 Task: Client Engagement Workshop Series: Conduct a series of workshops focused on enhancing client engagement skills, building rapport, and delivering exceptional customer experiences. Location: Client Engagement Workshop Room. Time: Weekly - 10:30 - 13:30.
Action: Mouse moved to (75, 88)
Screenshot: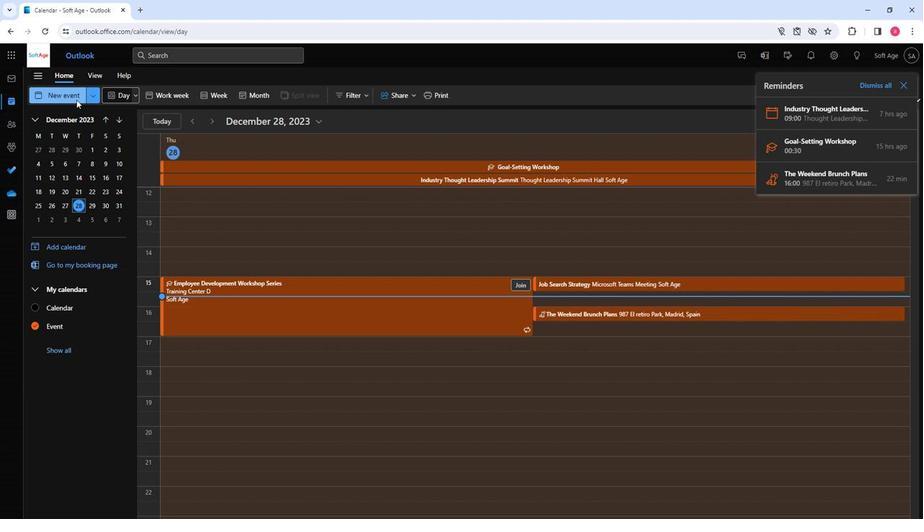 
Action: Mouse pressed left at (75, 88)
Screenshot: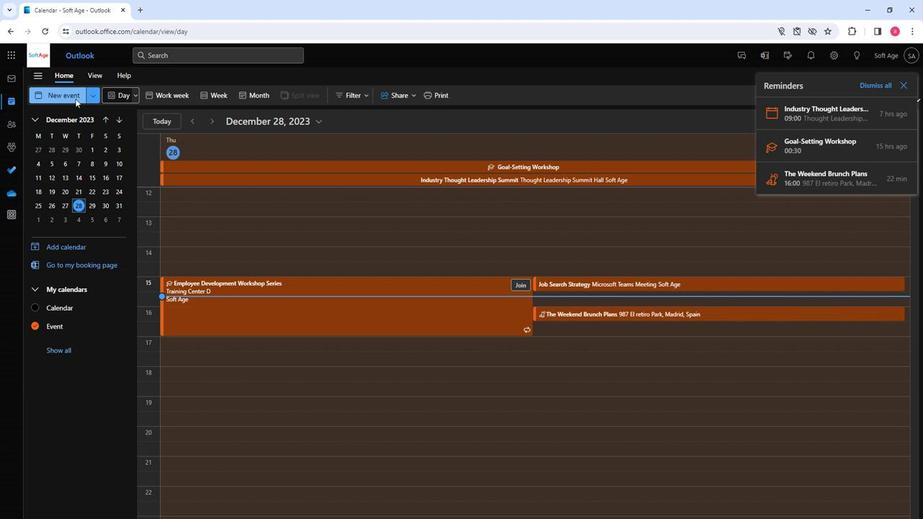 
Action: Mouse moved to (231, 157)
Screenshot: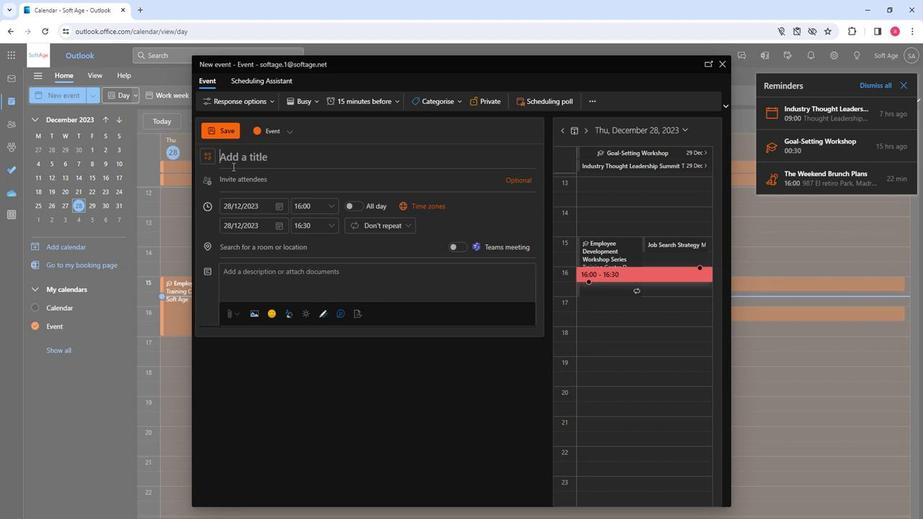 
Action: Mouse pressed left at (231, 157)
Screenshot: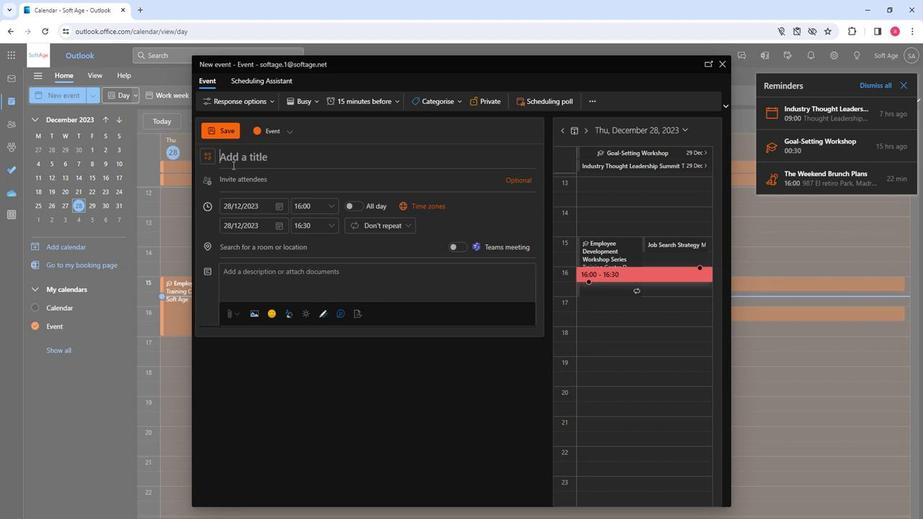 
Action: Key pressed <Key.shift><Key.shift><Key.shift><Key.shift>Client<Key.space><Key.shift><Key.shift><Key.shift><Key.shift><Key.shift><Key.shift><Key.shift>Engagement<Key.space><Key.shift>Workshop<Key.space><Key.shift>Series
Screenshot: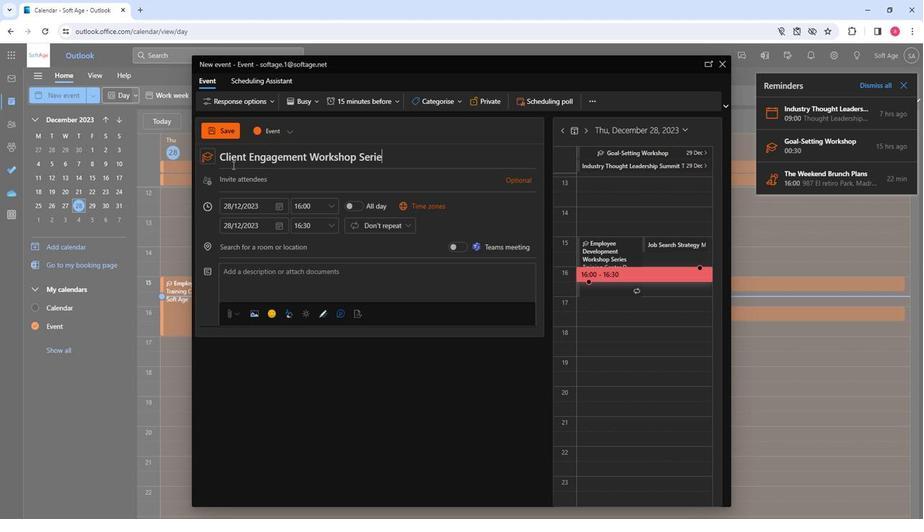 
Action: Mouse moved to (235, 168)
Screenshot: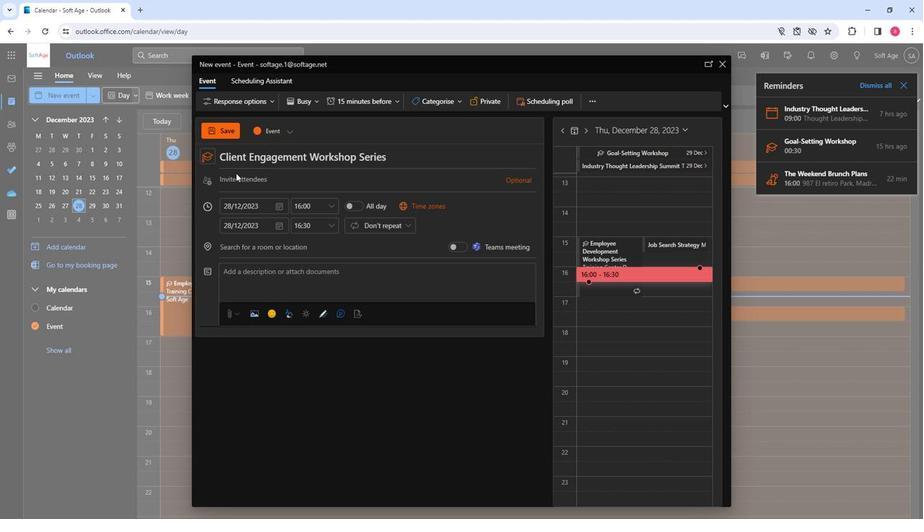 
Action: Mouse pressed left at (235, 168)
Screenshot: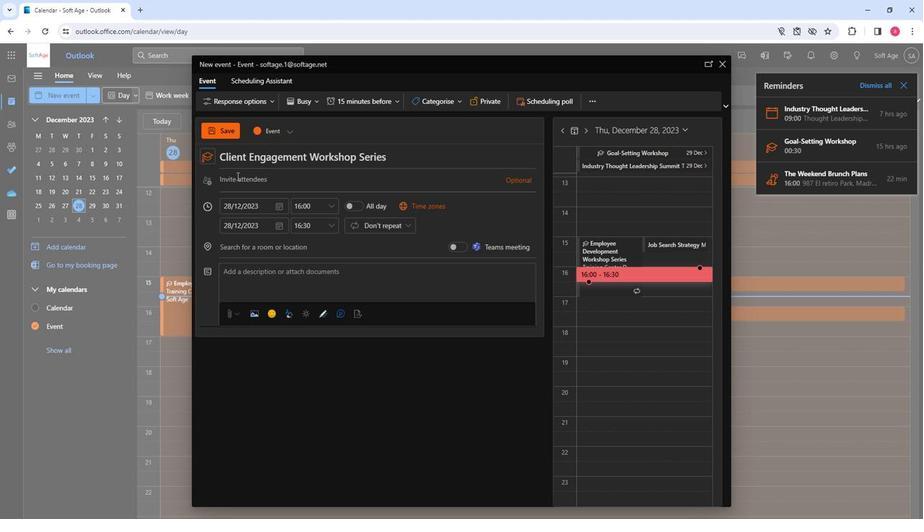 
Action: Key pressed softage
Screenshot: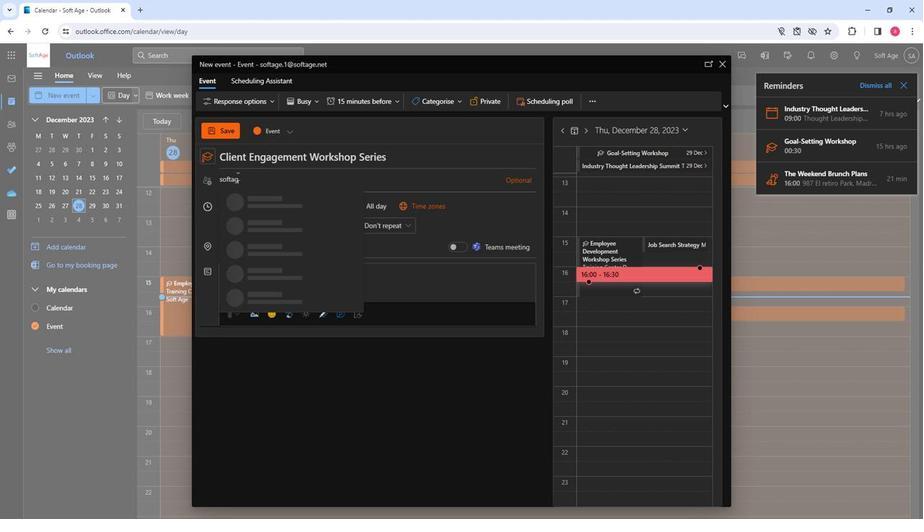 
Action: Mouse moved to (258, 230)
Screenshot: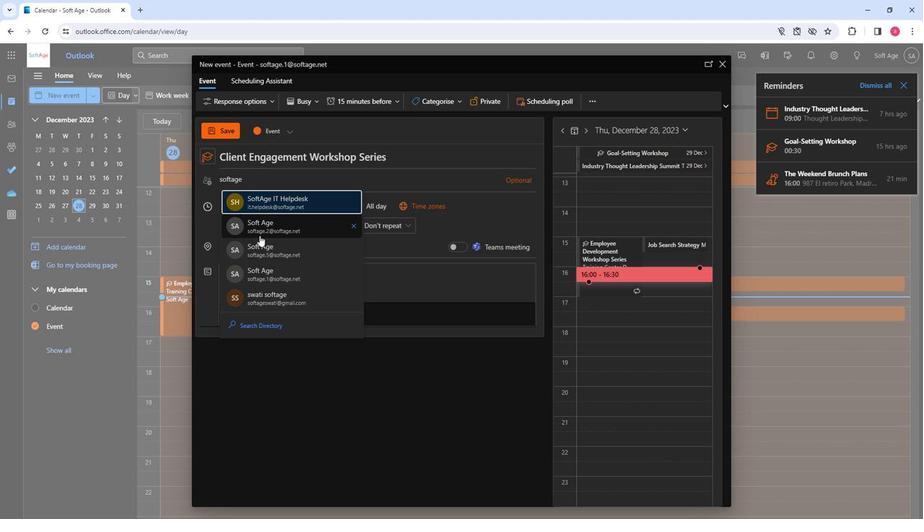 
Action: Mouse pressed left at (258, 230)
Screenshot: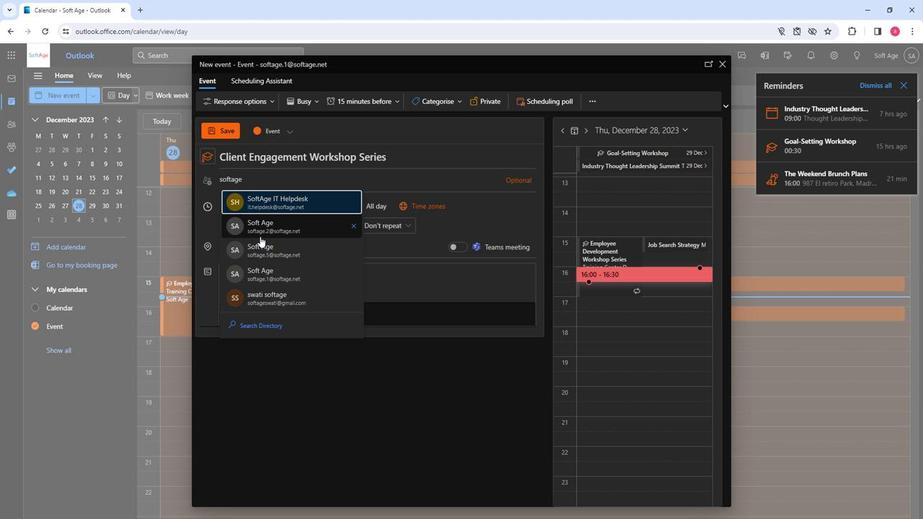 
Action: Mouse moved to (320, 312)
Screenshot: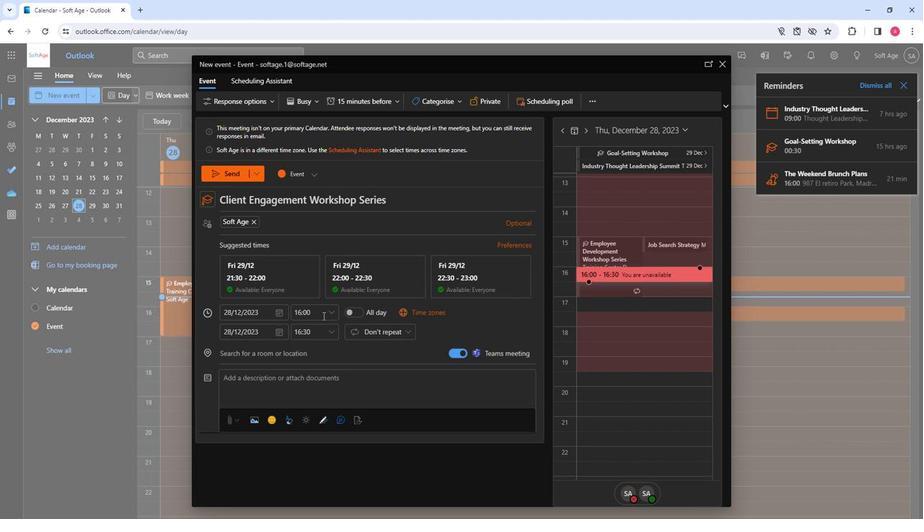 
Action: Mouse pressed left at (320, 312)
Screenshot: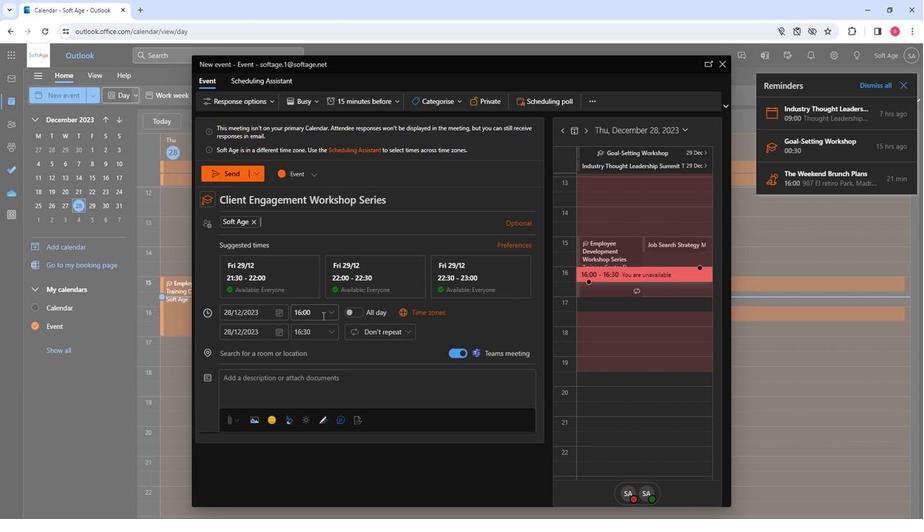 
Action: Mouse moved to (326, 310)
Screenshot: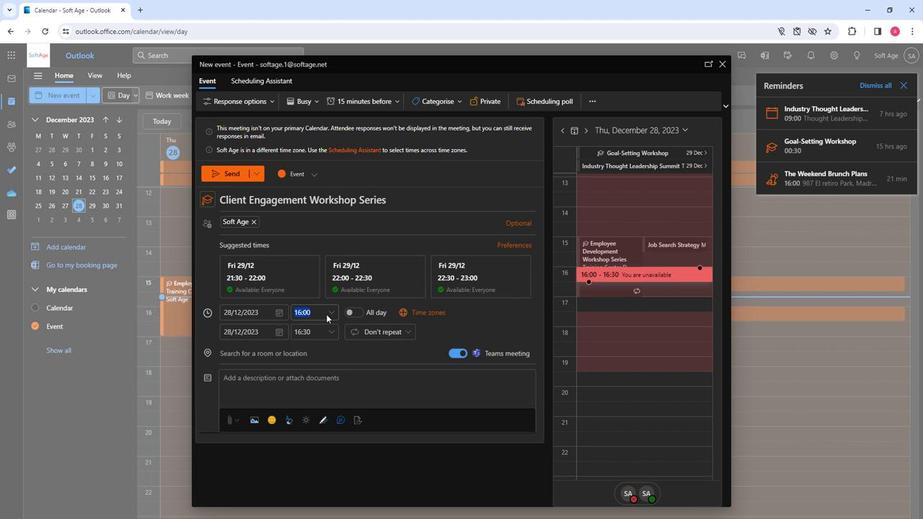 
Action: Mouse pressed left at (326, 310)
Screenshot: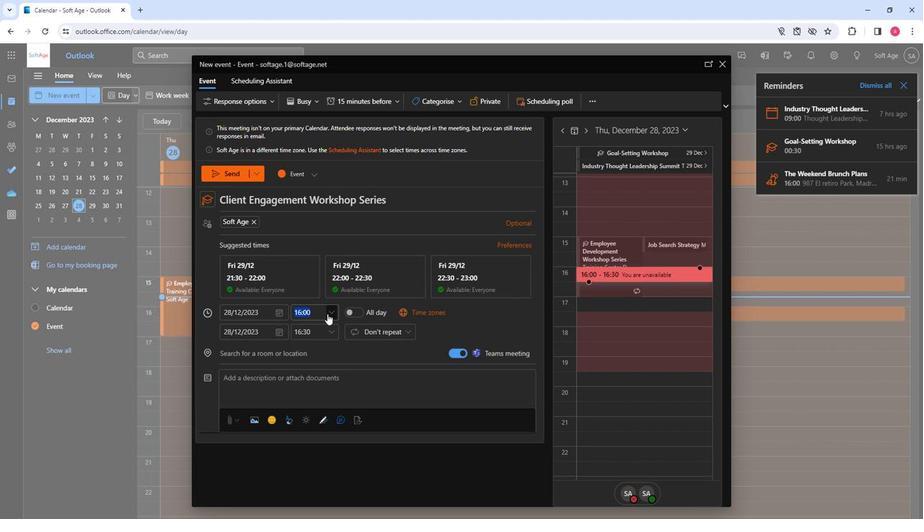 
Action: Mouse moved to (324, 349)
Screenshot: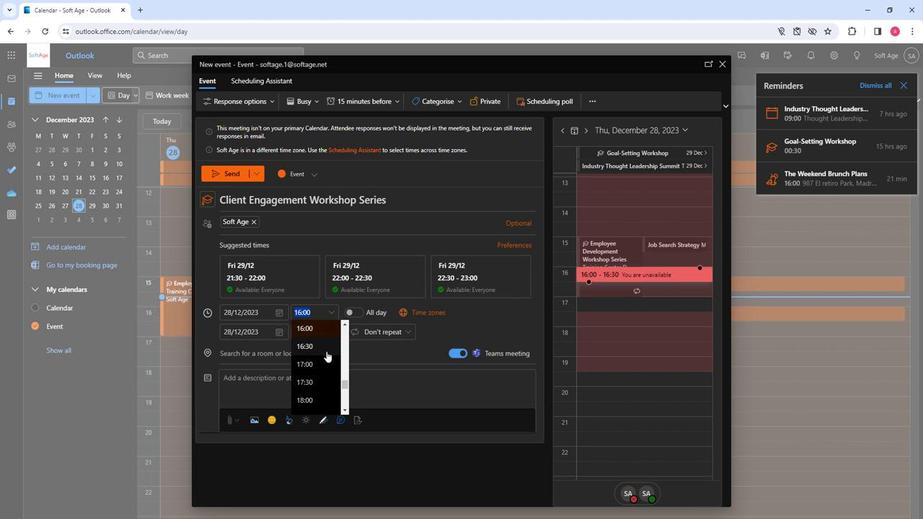 
Action: Mouse scrolled (324, 350) with delta (0, 0)
Screenshot: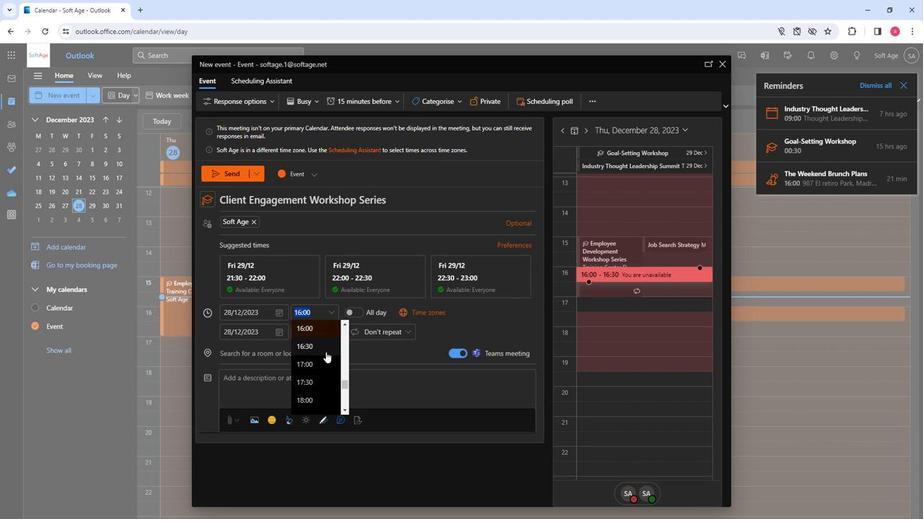 
Action: Mouse scrolled (324, 350) with delta (0, 0)
Screenshot: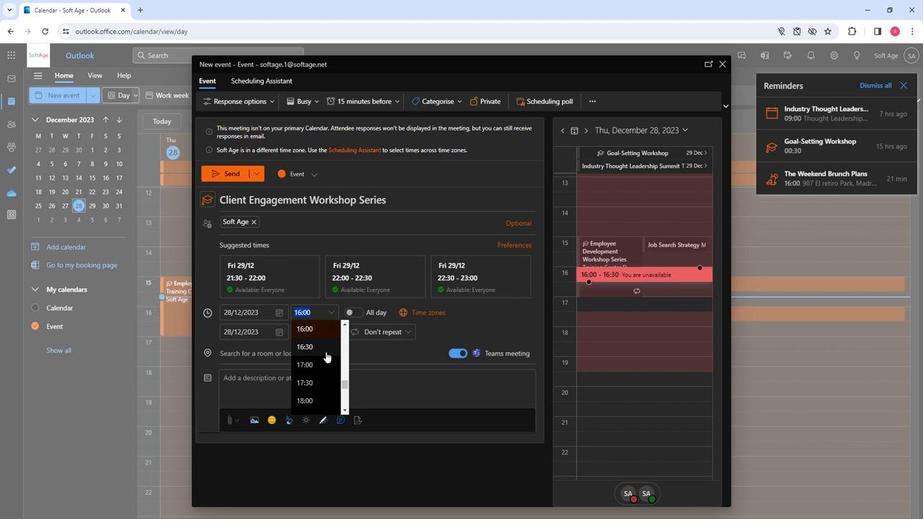 
Action: Mouse scrolled (324, 350) with delta (0, 0)
Screenshot: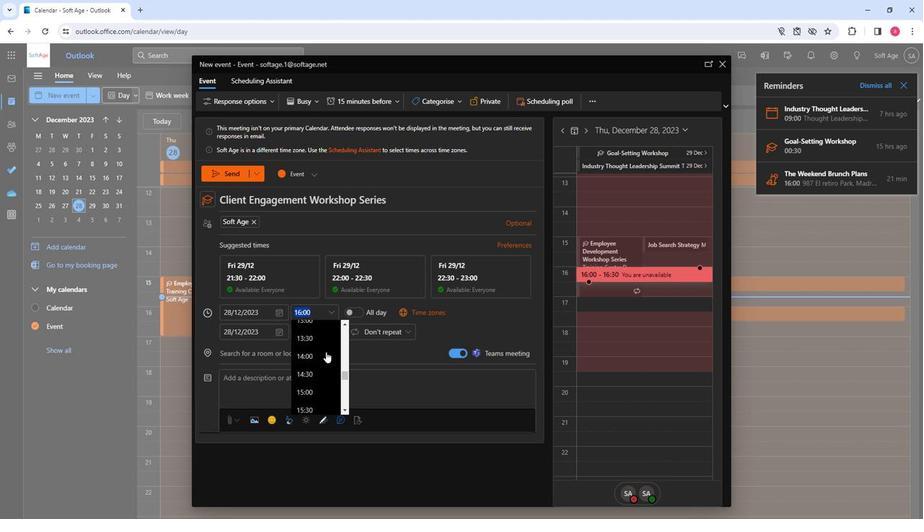 
Action: Mouse scrolled (324, 350) with delta (0, 0)
Screenshot: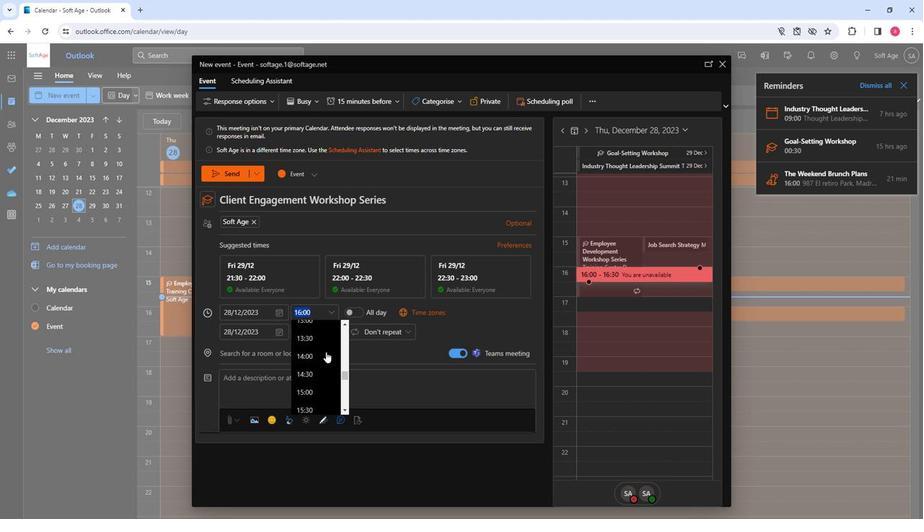 
Action: Mouse scrolled (324, 350) with delta (0, 0)
Screenshot: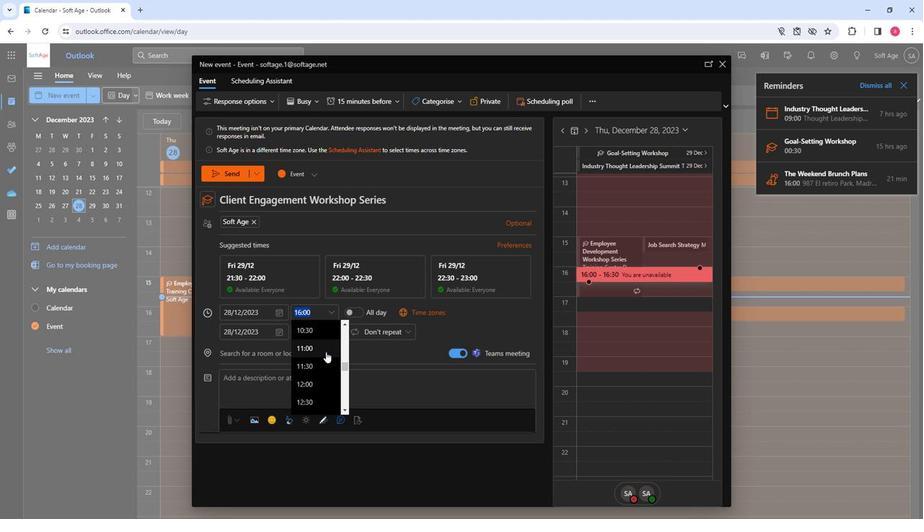 
Action: Mouse moved to (317, 373)
Screenshot: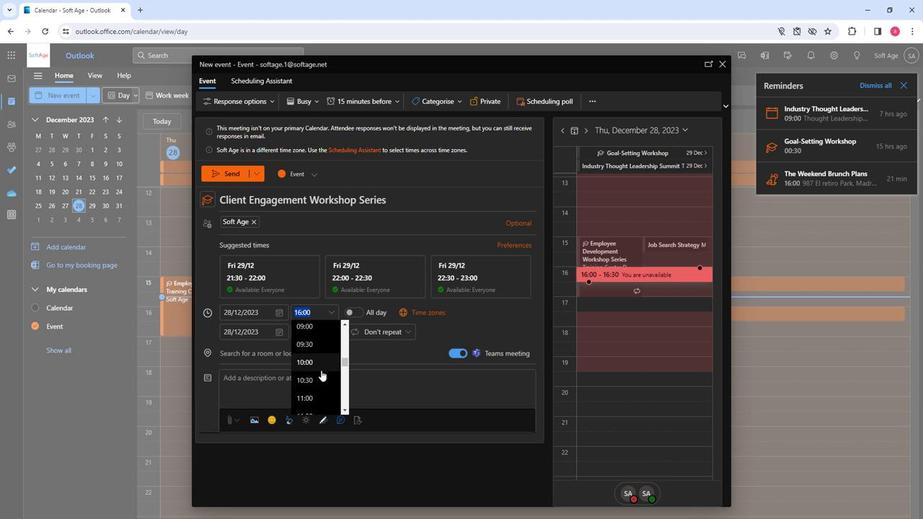 
Action: Mouse pressed left at (317, 373)
Screenshot: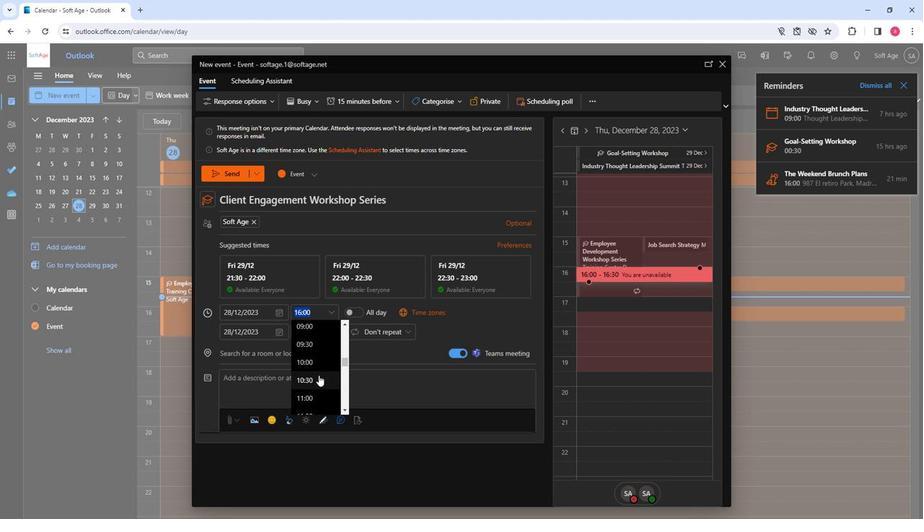
Action: Mouse moved to (320, 333)
Screenshot: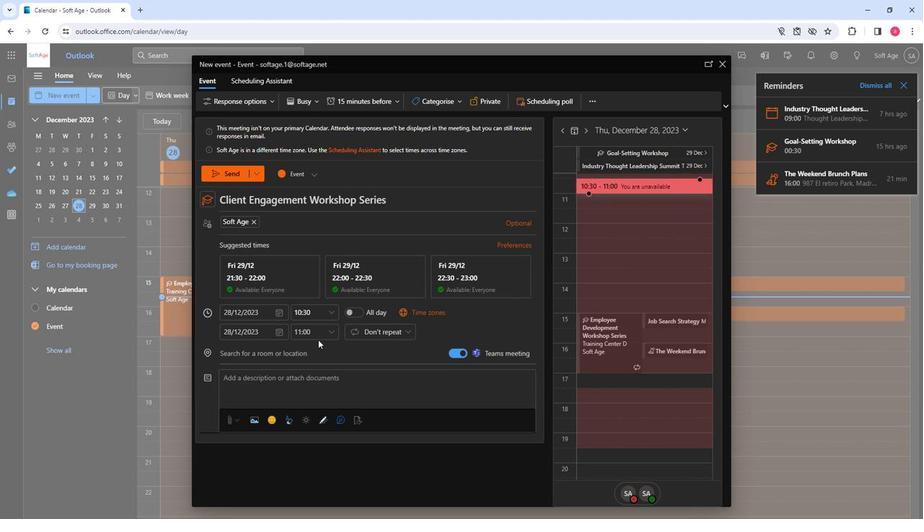 
Action: Mouse pressed left at (320, 333)
Screenshot: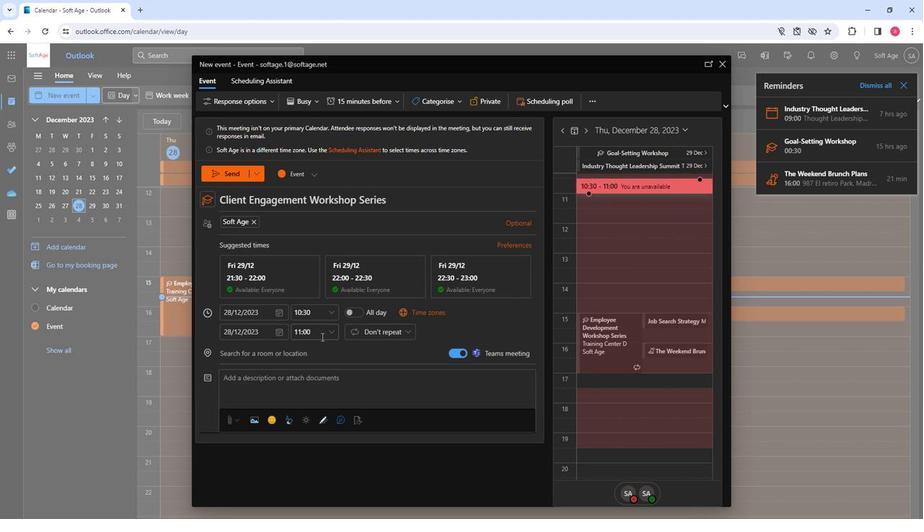 
Action: Mouse moved to (329, 328)
Screenshot: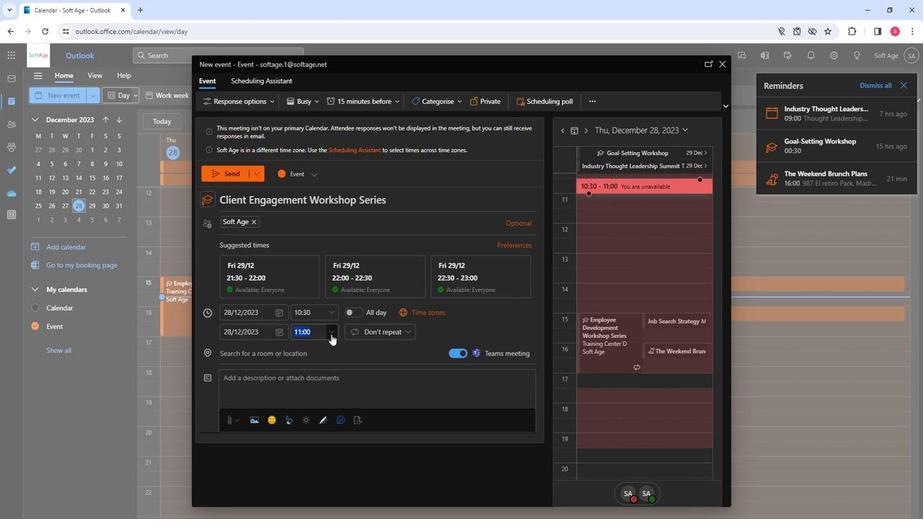 
Action: Mouse pressed left at (329, 328)
Screenshot: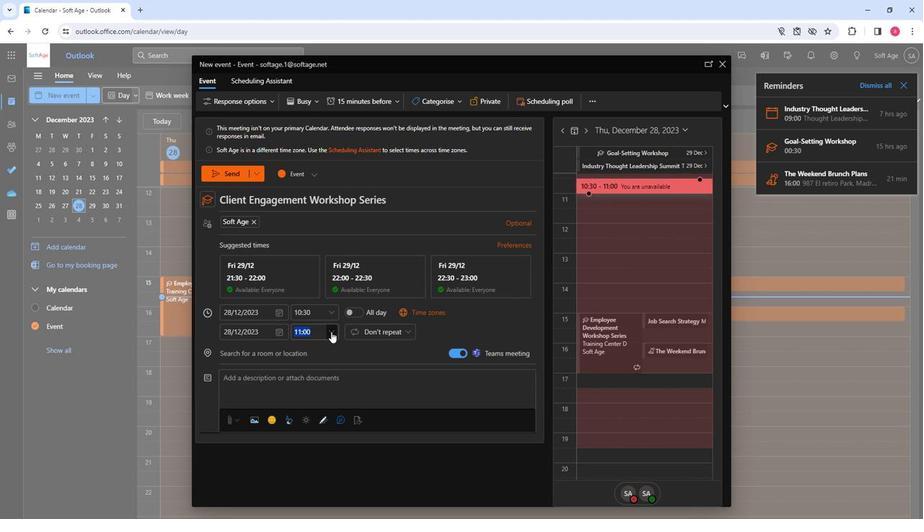 
Action: Mouse moved to (326, 372)
Screenshot: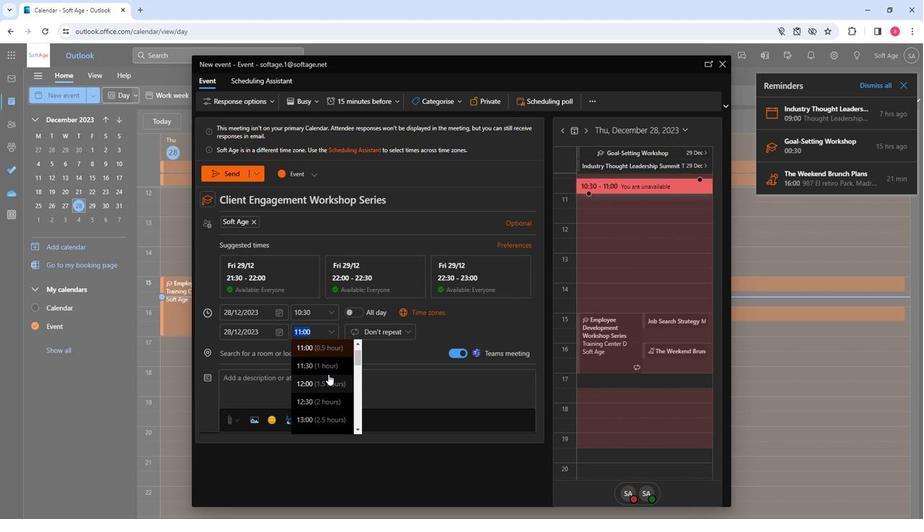 
Action: Mouse scrolled (326, 372) with delta (0, 0)
Screenshot: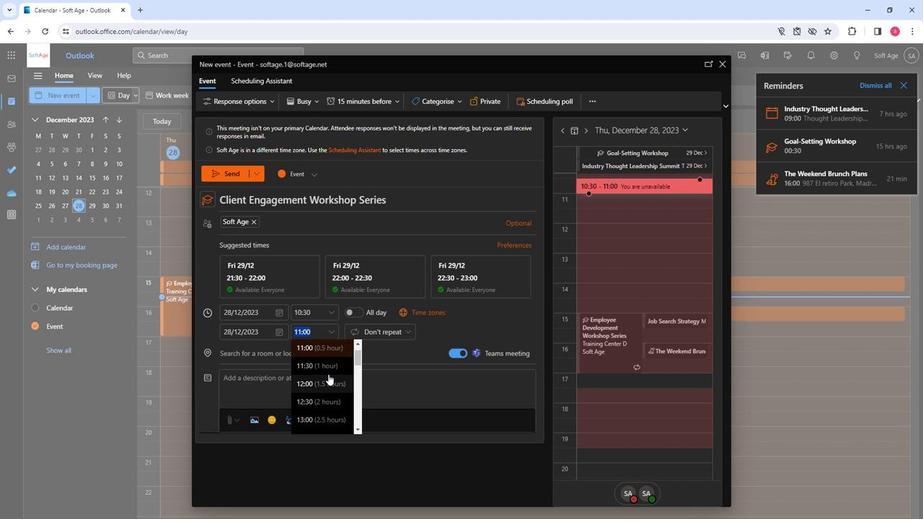
Action: Mouse moved to (326, 385)
Screenshot: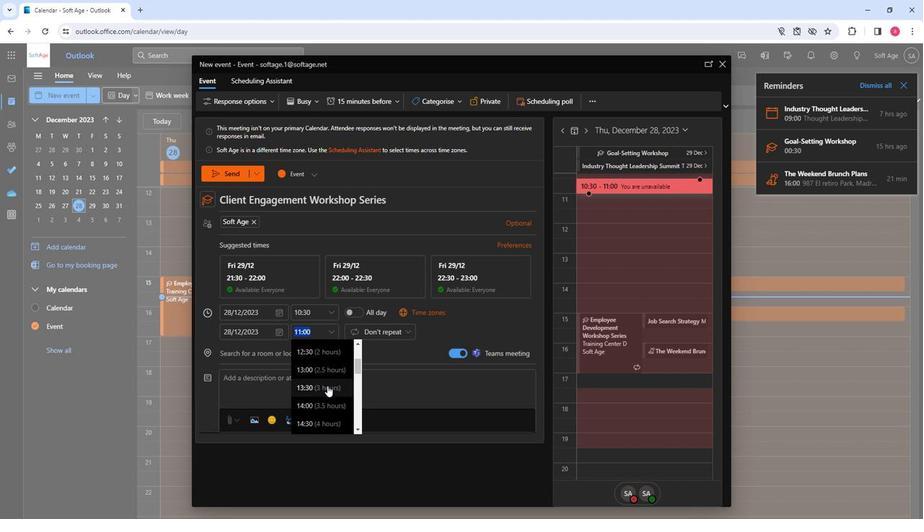 
Action: Mouse pressed left at (326, 385)
Screenshot: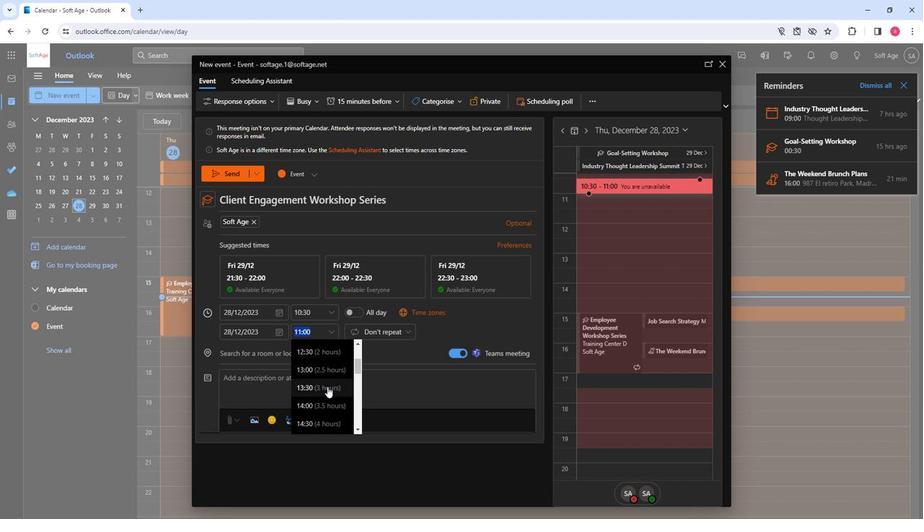 
Action: Mouse moved to (370, 333)
Screenshot: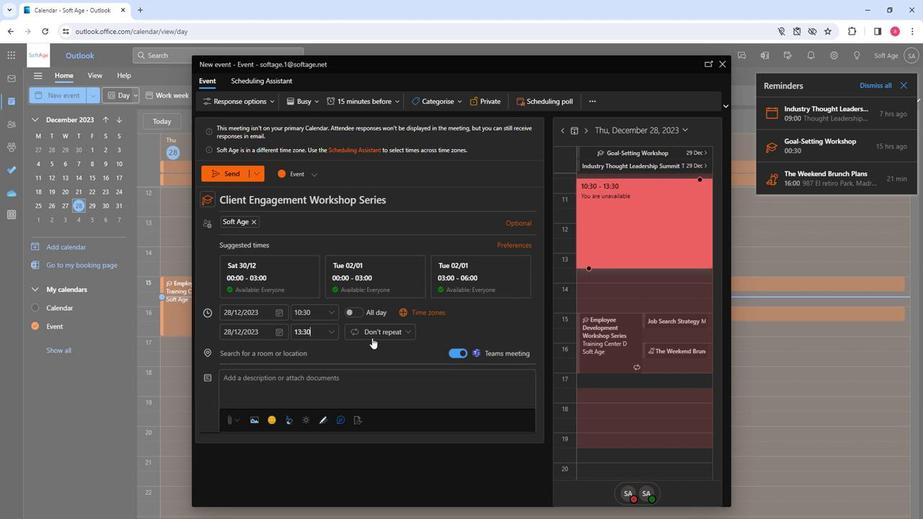 
Action: Mouse pressed left at (370, 333)
Screenshot: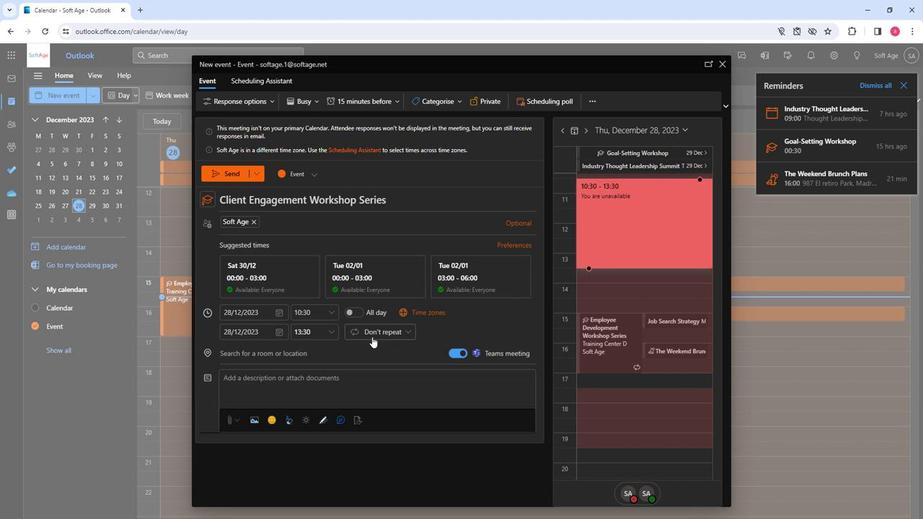 
Action: Mouse moved to (371, 328)
Screenshot: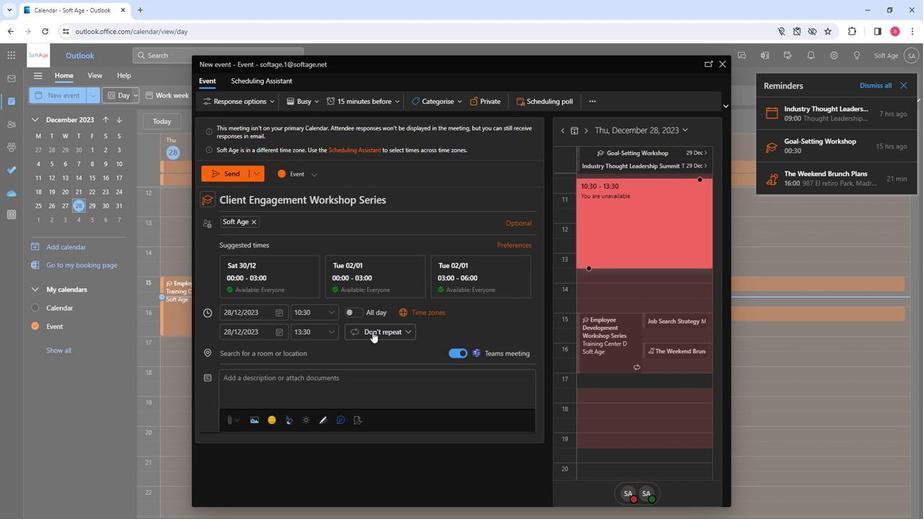 
Action: Mouse pressed left at (371, 328)
Screenshot: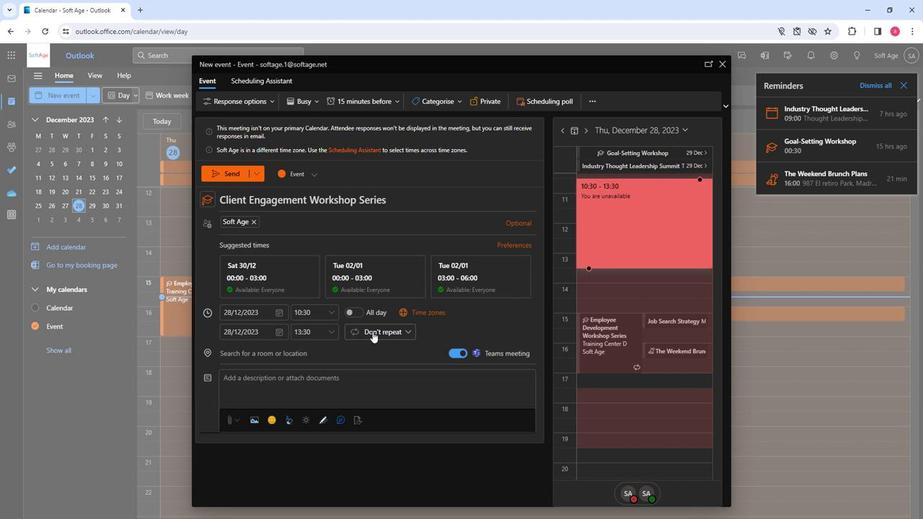 
Action: Mouse moved to (376, 380)
Screenshot: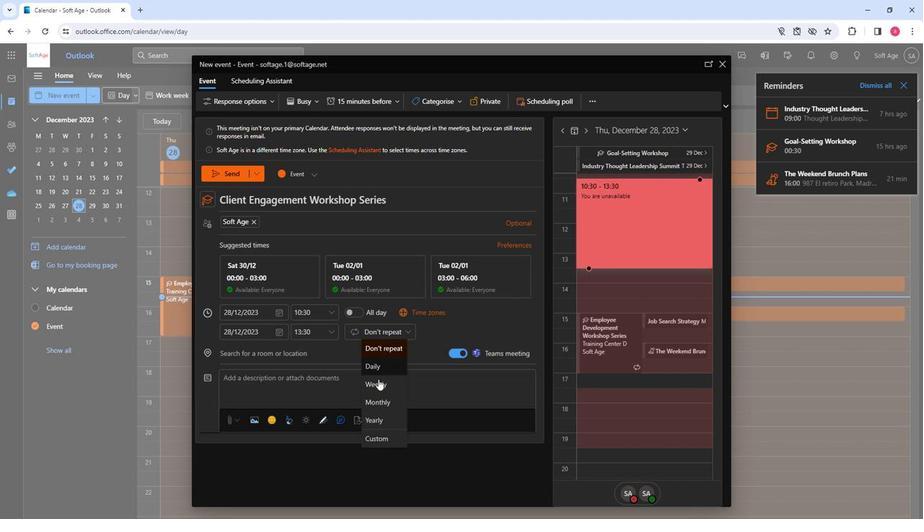 
Action: Mouse pressed left at (376, 380)
Screenshot: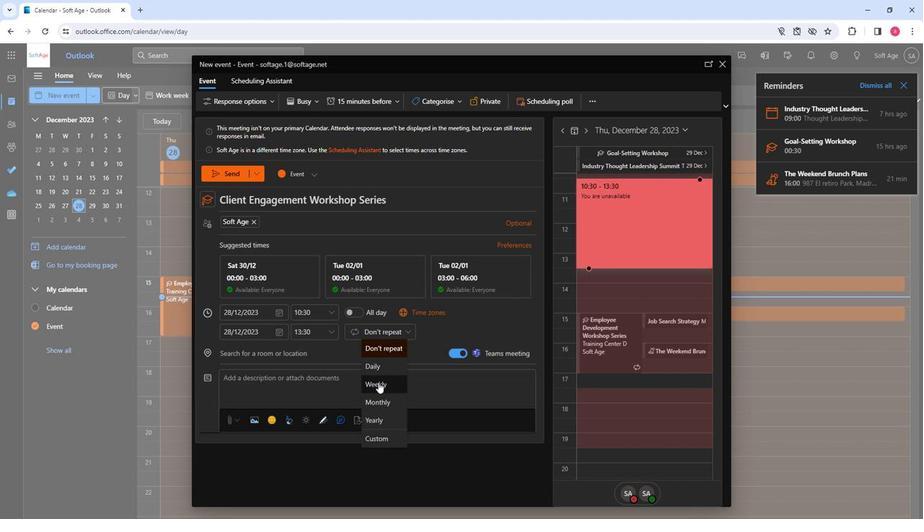 
Action: Mouse moved to (478, 356)
Screenshot: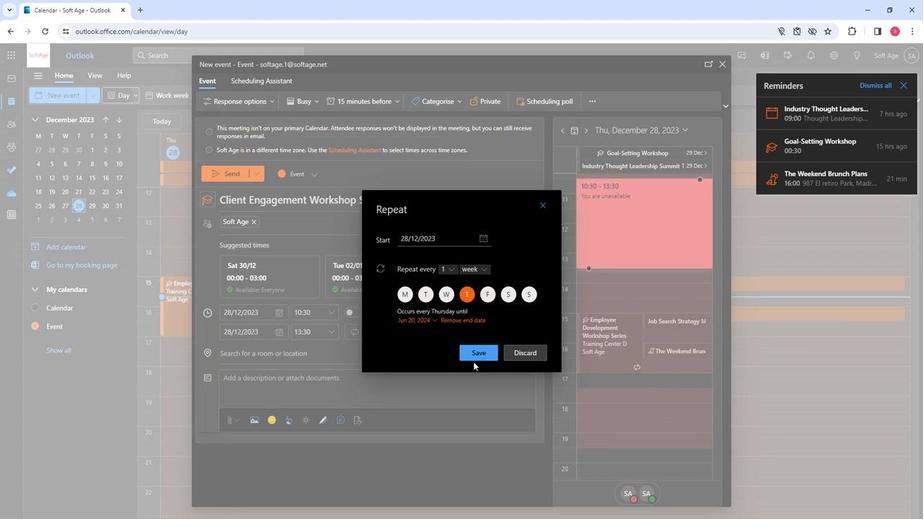 
Action: Mouse pressed left at (478, 356)
Screenshot: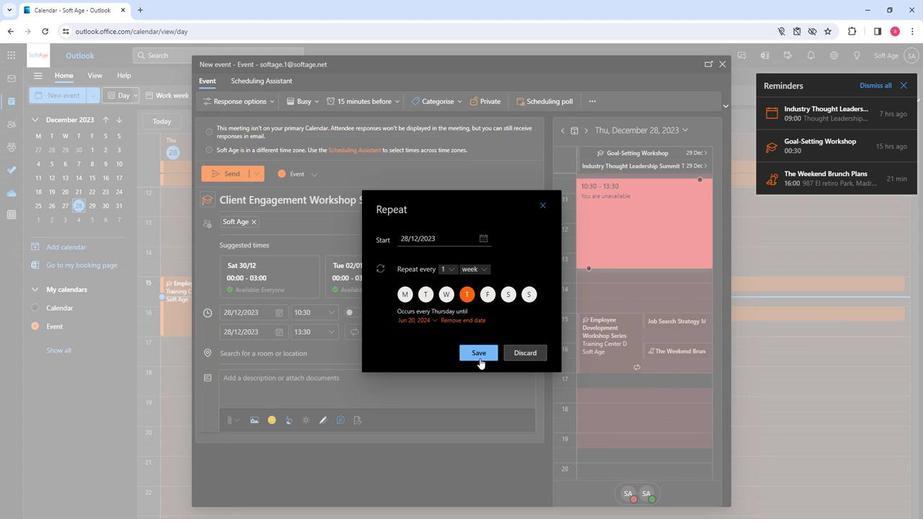 
Action: Mouse moved to (247, 354)
Screenshot: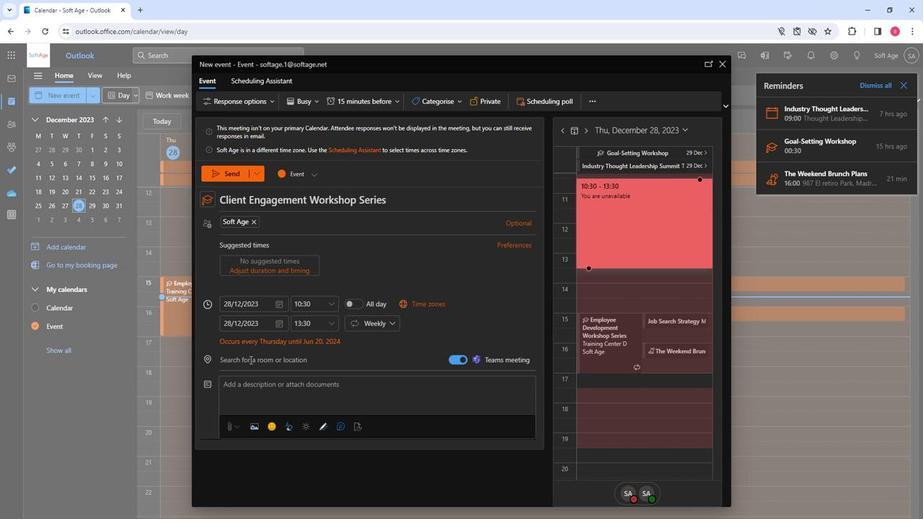 
Action: Mouse pressed left at (247, 354)
Screenshot: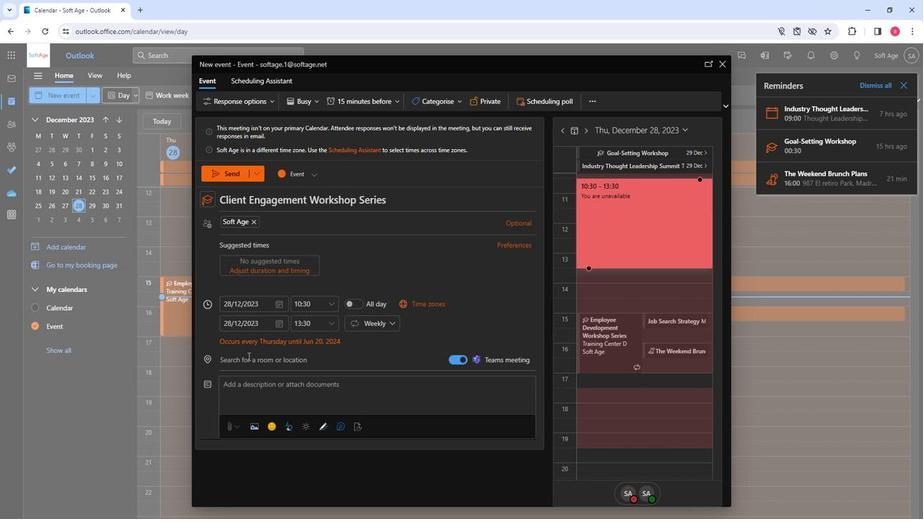 
Action: Key pressed <Key.shift>Client<Key.space><Key.shift>Engagment<Key.space><Key.backspace>
Screenshot: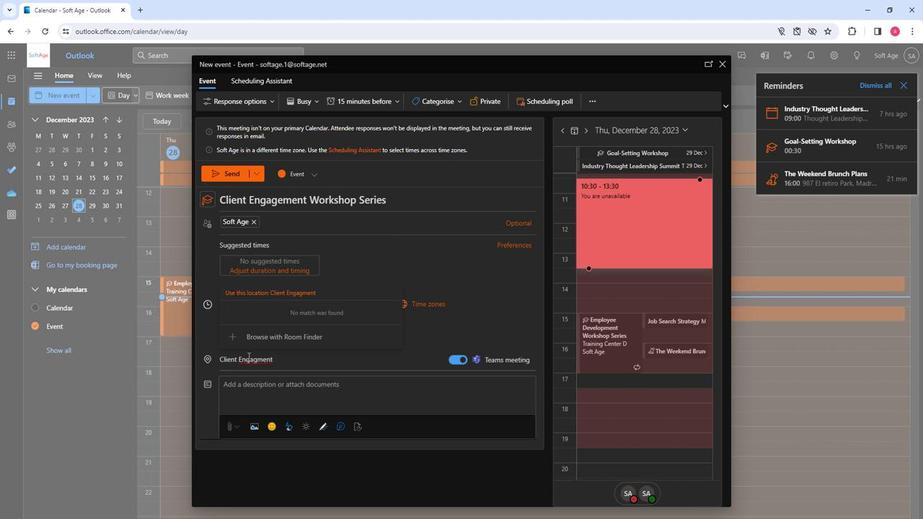 
Action: Mouse moved to (351, 362)
Screenshot: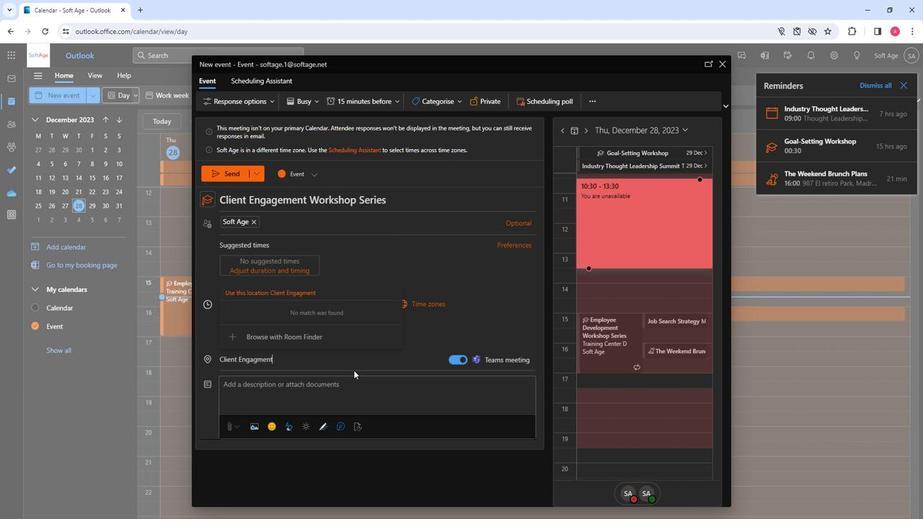 
Action: Key pressed <Key.backspace><Key.backspace><Key.backspace><Key.backspace><Key.backspace><Key.backspace>agement<Key.space><Key.shift>Workshop<Key.space><Key.shift>Room
Screenshot: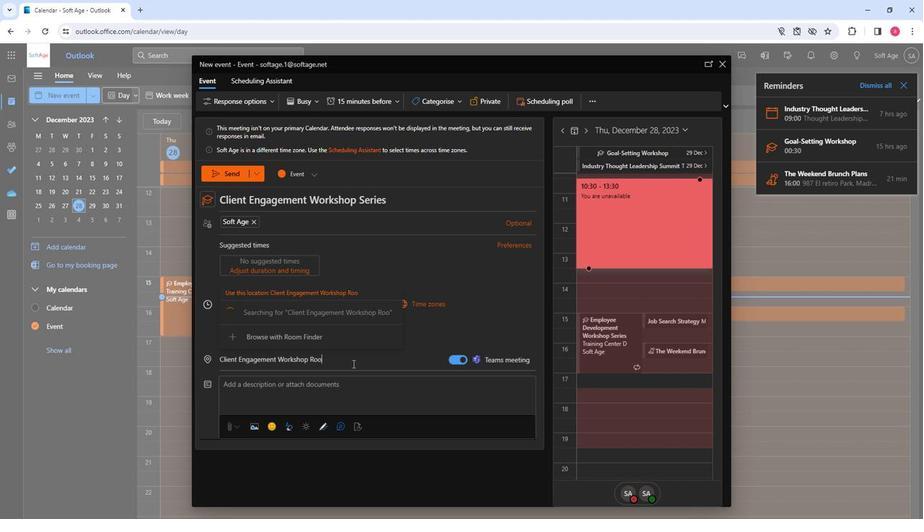 
Action: Mouse moved to (361, 364)
Screenshot: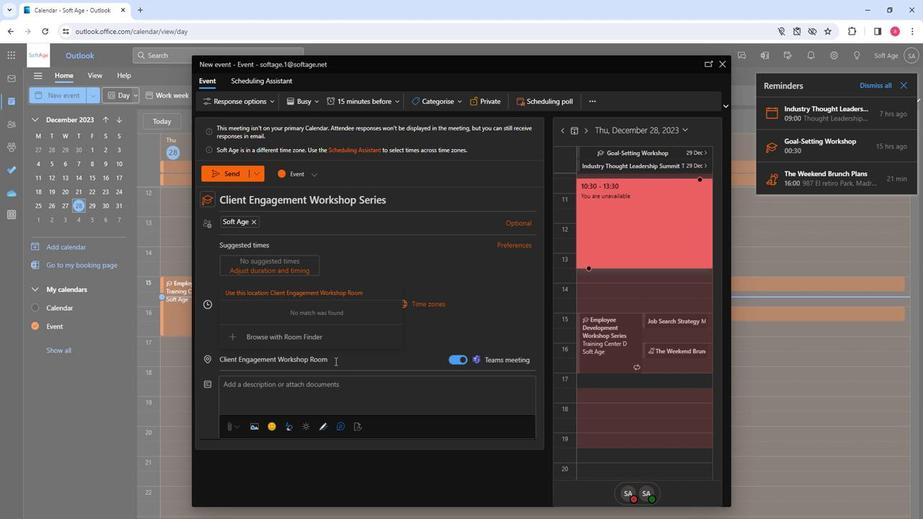 
Action: Mouse pressed left at (361, 364)
Screenshot: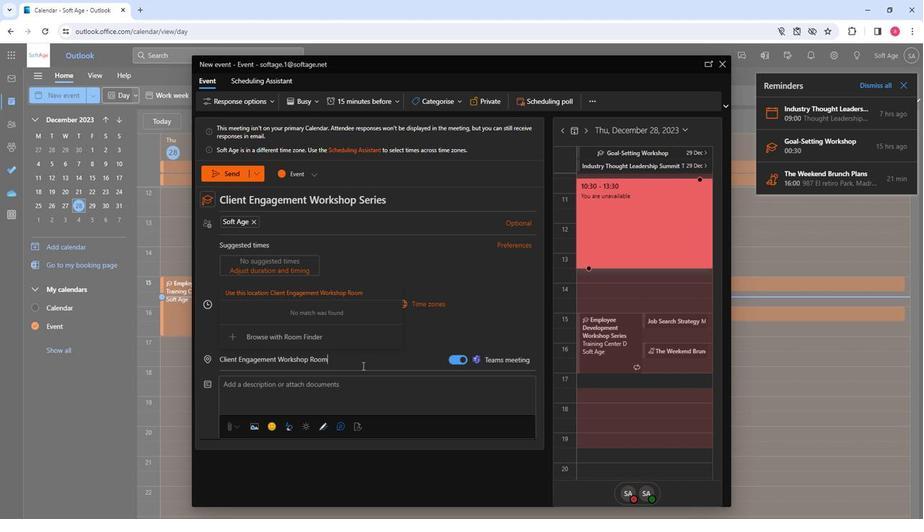 
Action: Mouse moved to (341, 354)
Screenshot: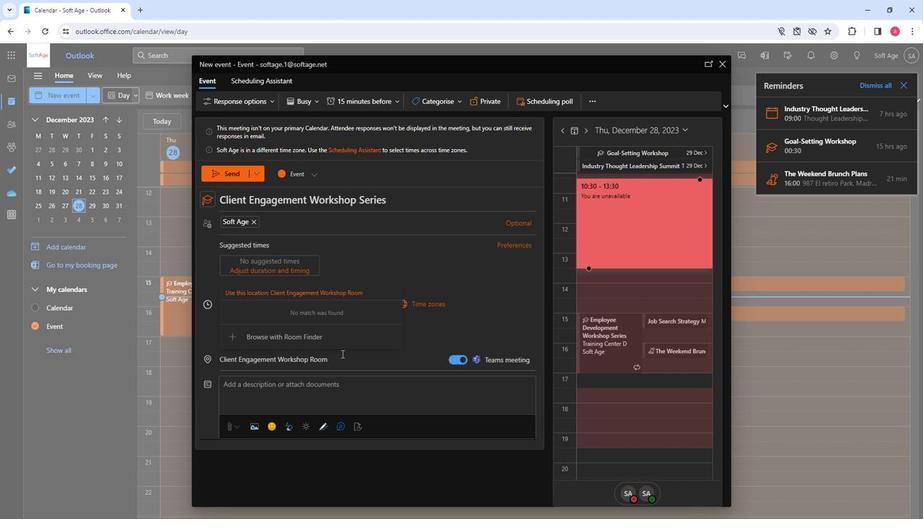 
Action: Mouse pressed left at (341, 354)
Screenshot: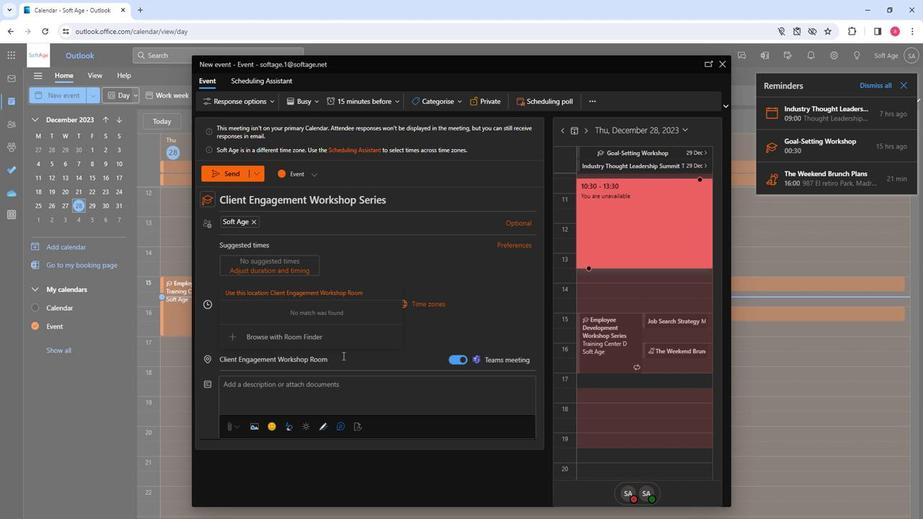 
Action: Mouse moved to (344, 375)
Screenshot: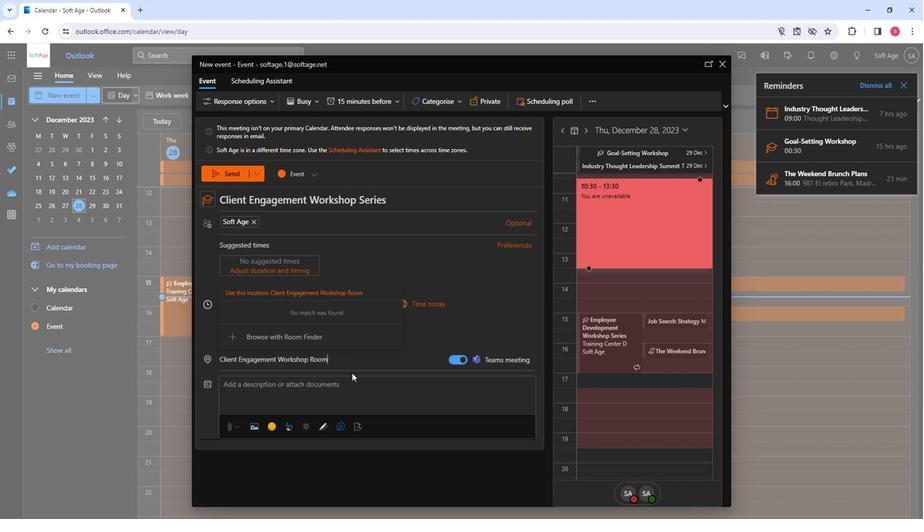 
Action: Mouse pressed left at (344, 375)
Screenshot: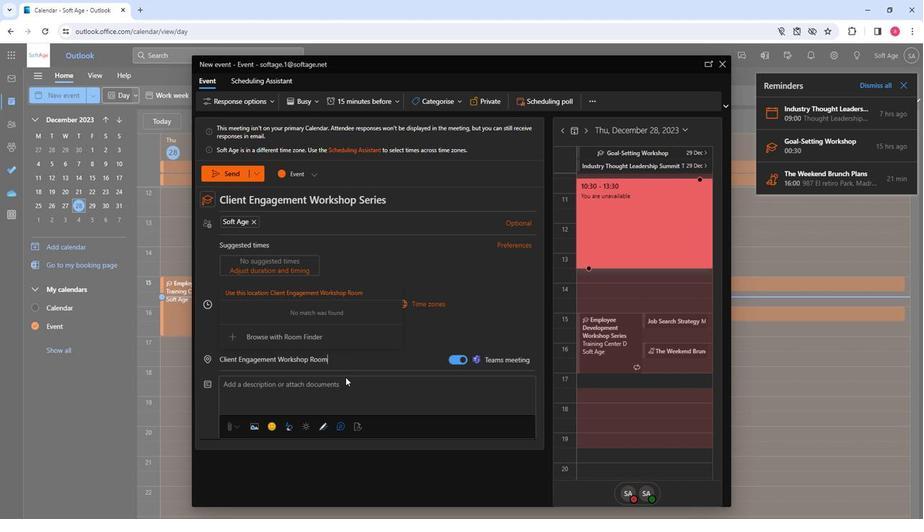 
Action: Mouse moved to (310, 357)
Screenshot: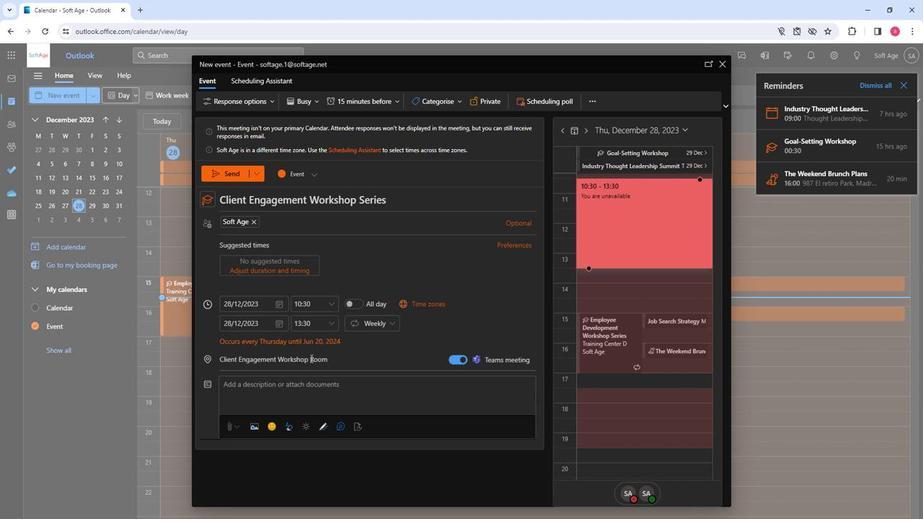 
Action: Mouse pressed left at (310, 357)
Screenshot: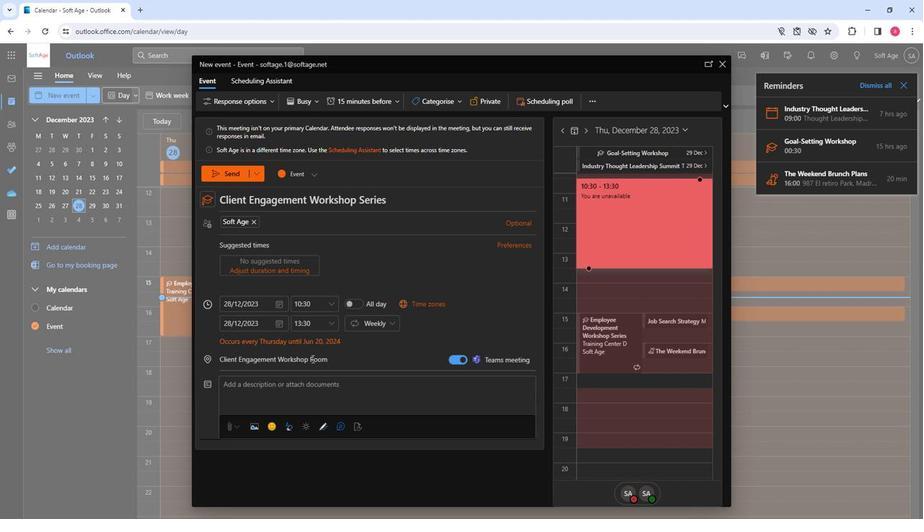 
Action: Mouse moved to (269, 370)
Screenshot: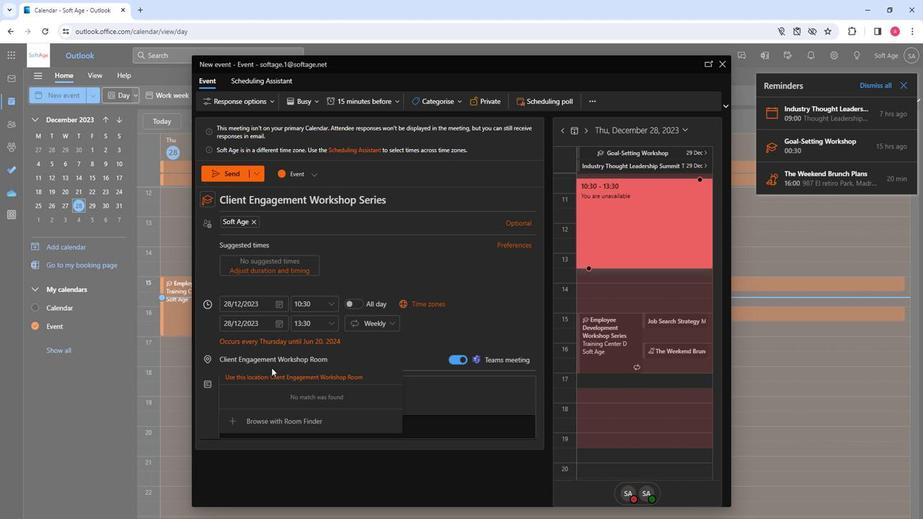 
Action: Mouse pressed left at (269, 370)
Screenshot: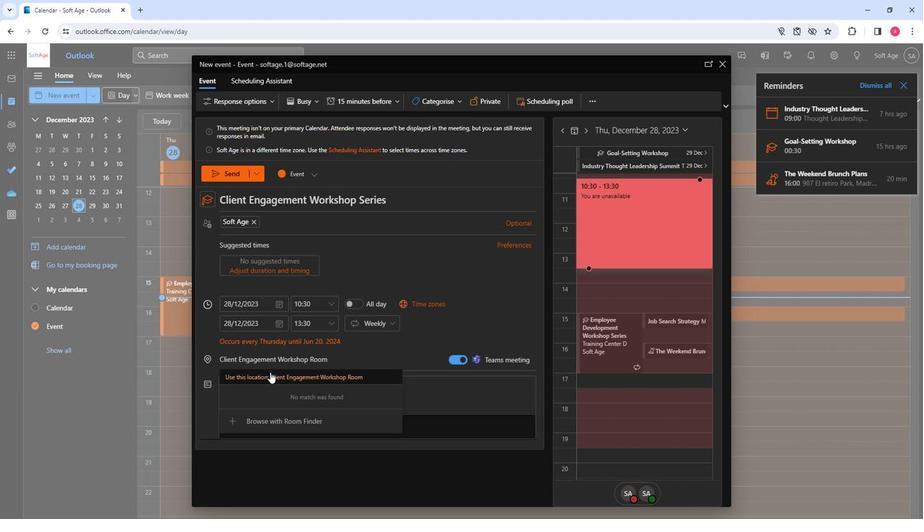 
Action: Mouse moved to (281, 390)
Screenshot: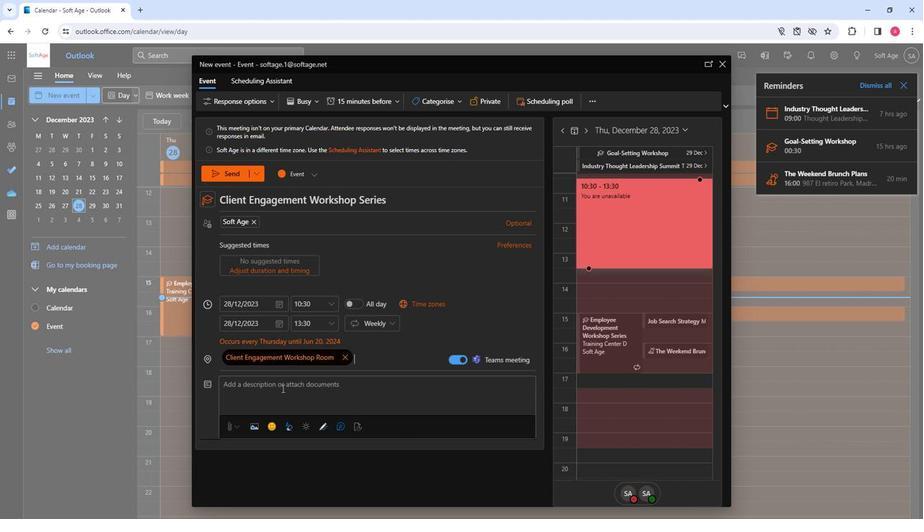 
Action: Mouse pressed left at (281, 390)
Screenshot: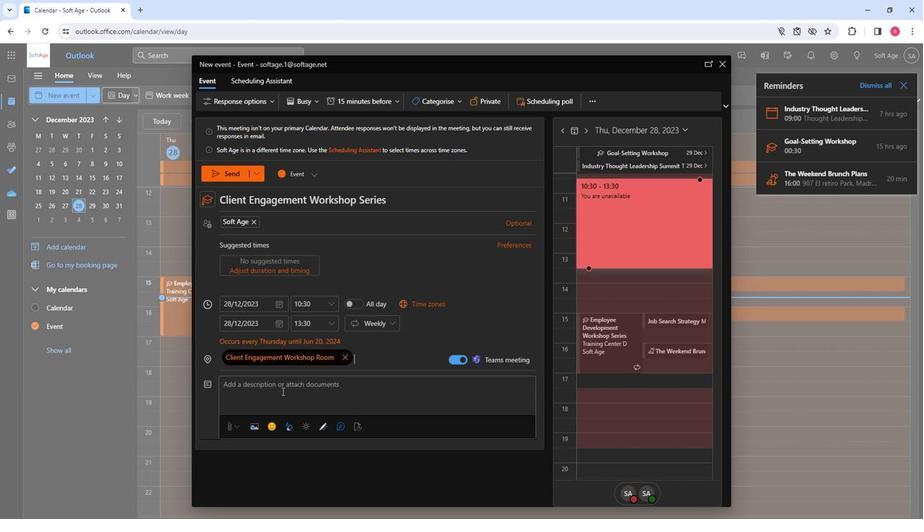 
Action: Mouse moved to (257, 388)
Screenshot: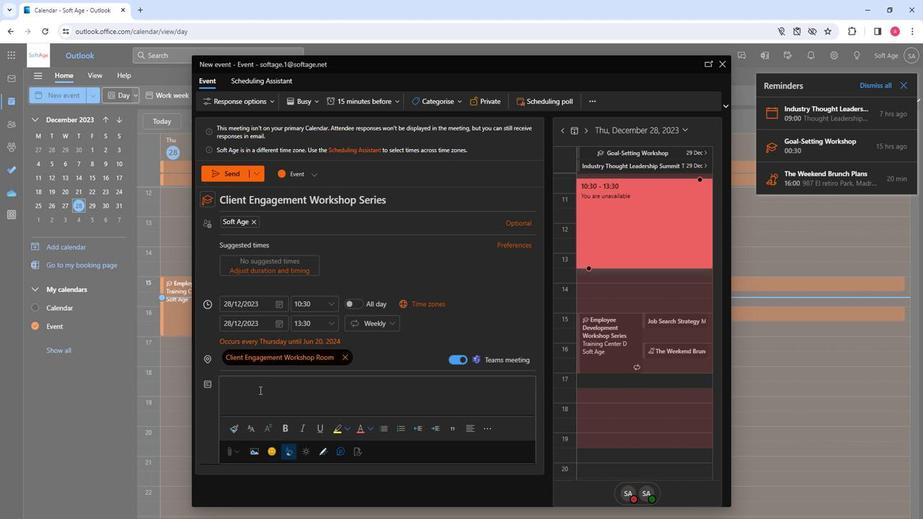 
Action: Key pressed <Key.shift>Conduct<Key.space>a<Key.space>series<Key.space>of<Key.space>workshop<Key.space>focused<Key.space>on<Key.space>enhani<Key.backspace><Key.backspace>ncingg<Key.backspace><Key.space>client<Key.space>engagement<Key.space>skills,<Key.space>building<Key.space>rapport,<Key.space>and<Key.space>delivering<Key.space>exceptional<Key.space>customer<Key.space>experiences.
Screenshot: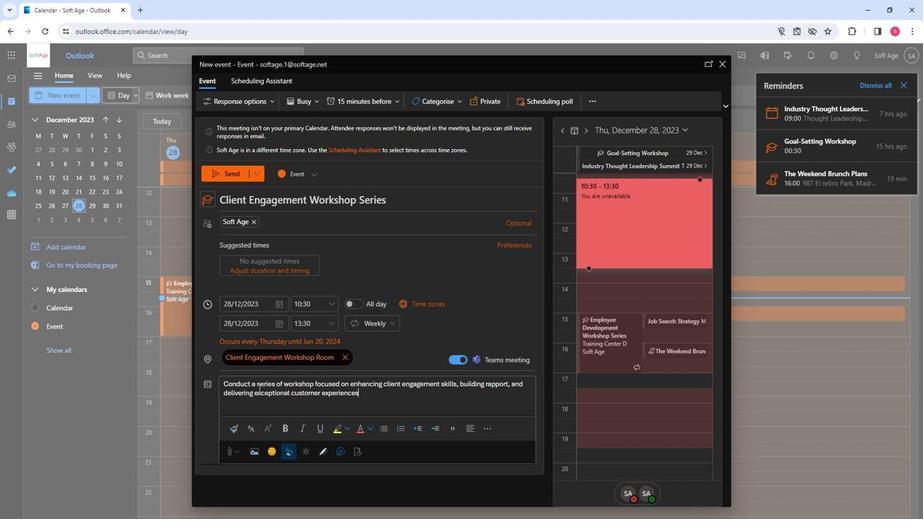 
Action: Mouse moved to (276, 388)
Screenshot: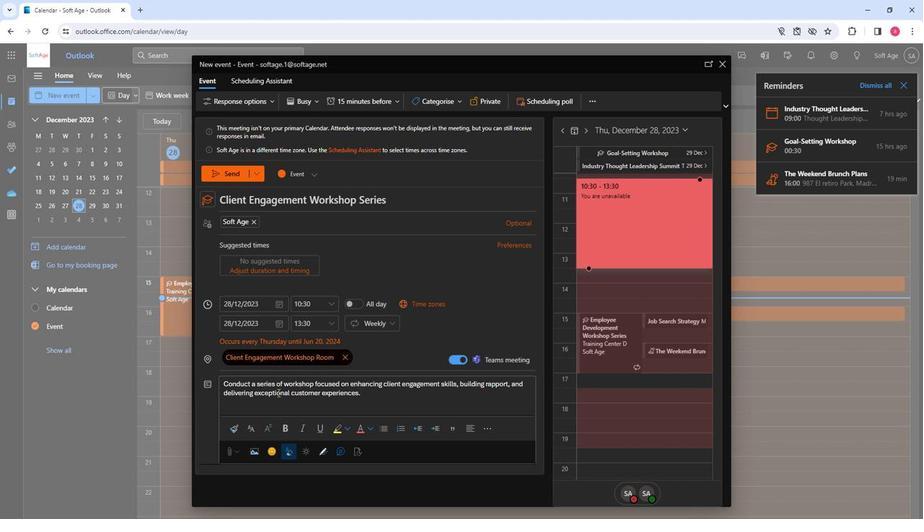 
Action: Mouse pressed left at (276, 388)
Screenshot: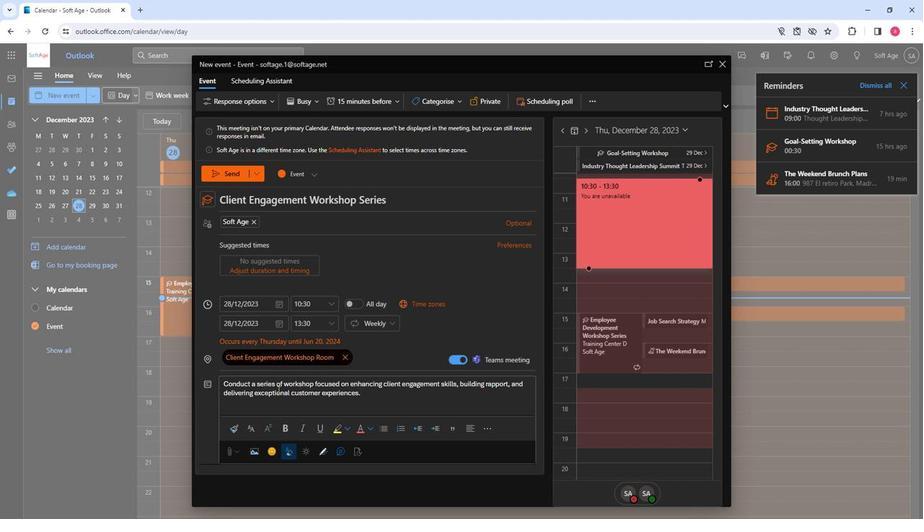 
Action: Mouse pressed left at (276, 388)
Screenshot: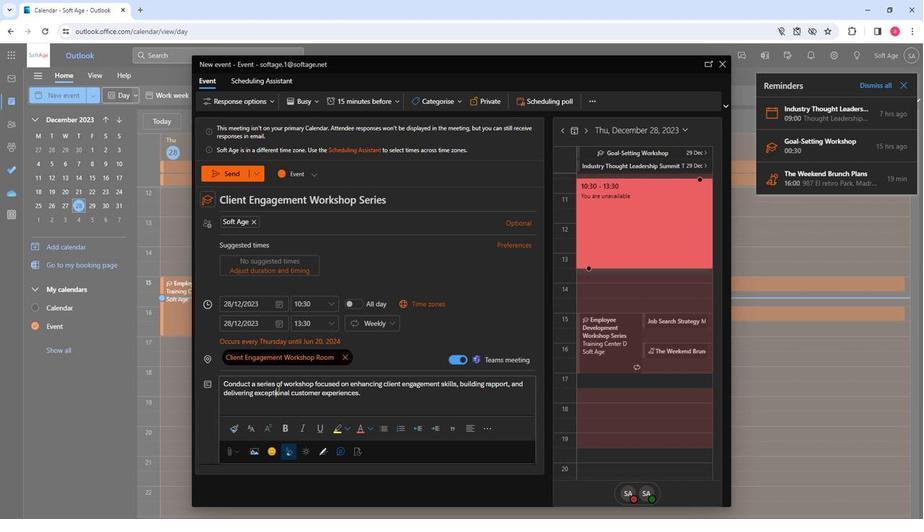 
Action: Mouse pressed left at (276, 388)
Screenshot: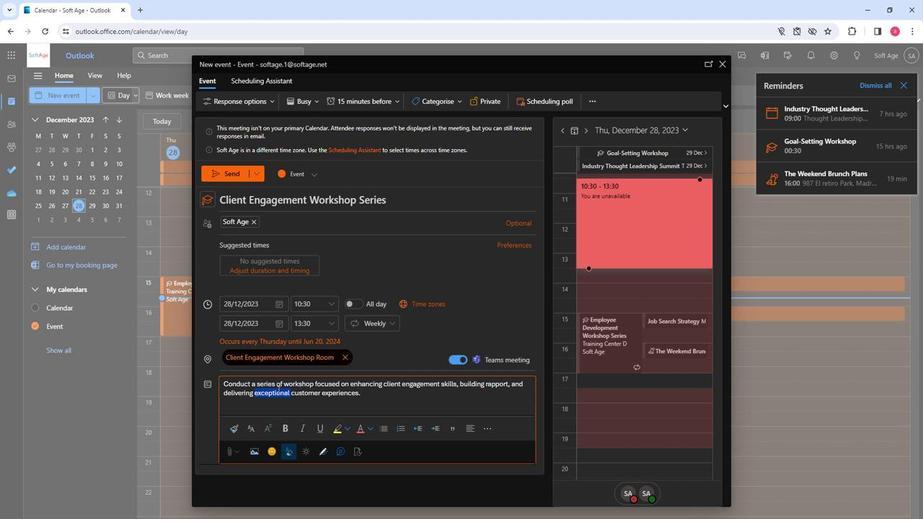 
Action: Mouse moved to (362, 368)
Screenshot: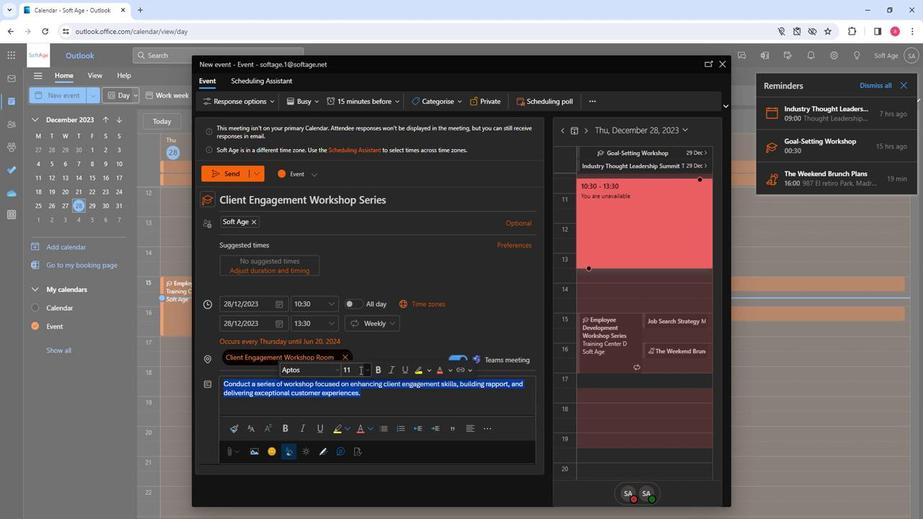 
Action: Mouse pressed left at (362, 368)
Screenshot: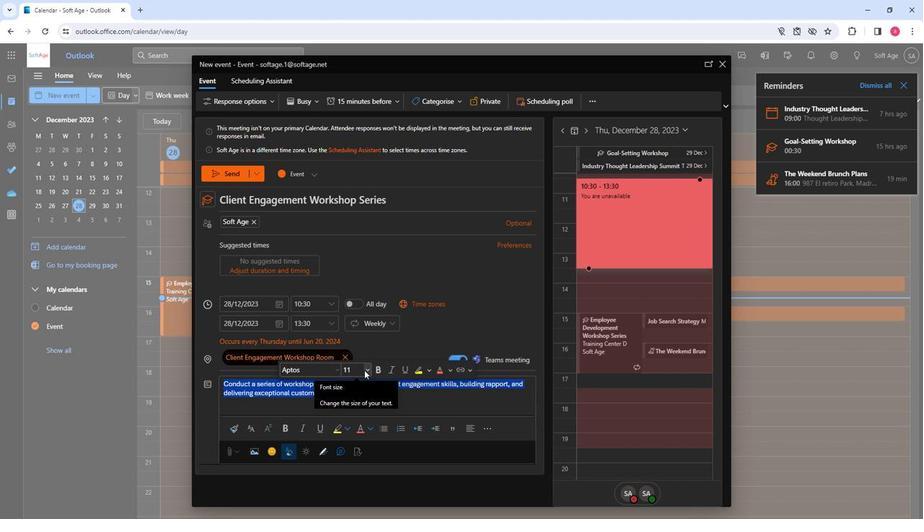 
Action: Mouse moved to (349, 315)
Screenshot: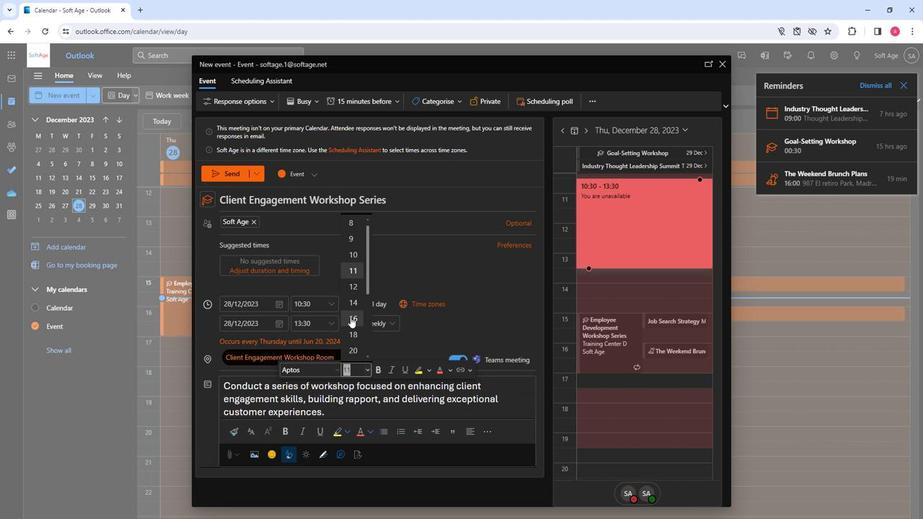 
Action: Mouse pressed left at (349, 315)
Screenshot: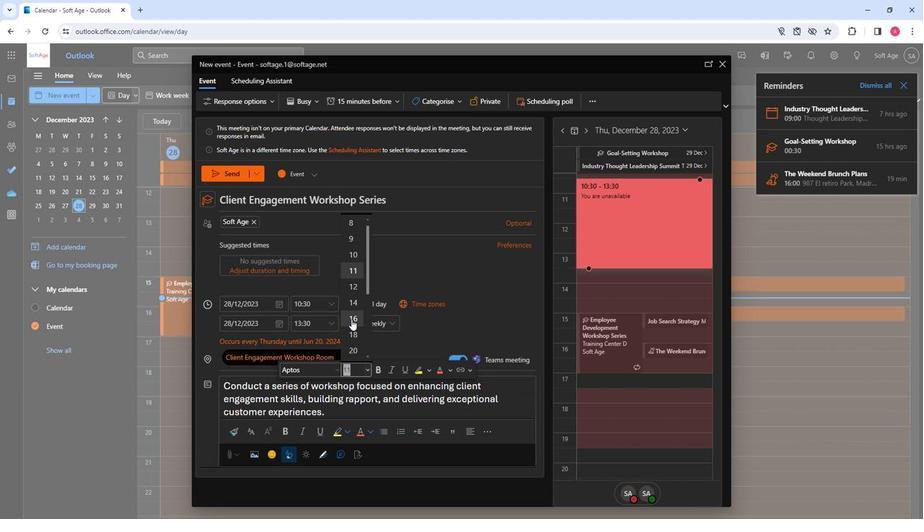 
Action: Mouse moved to (297, 369)
Screenshot: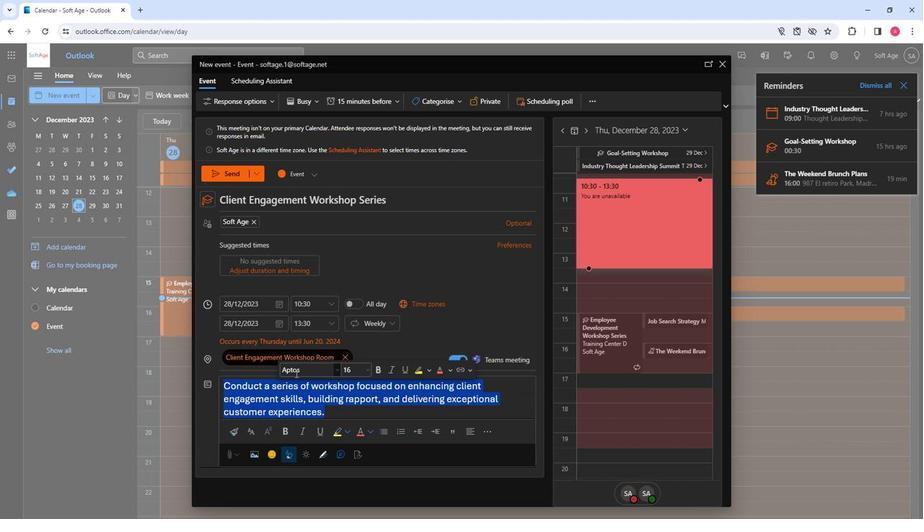 
Action: Mouse pressed left at (297, 369)
Screenshot: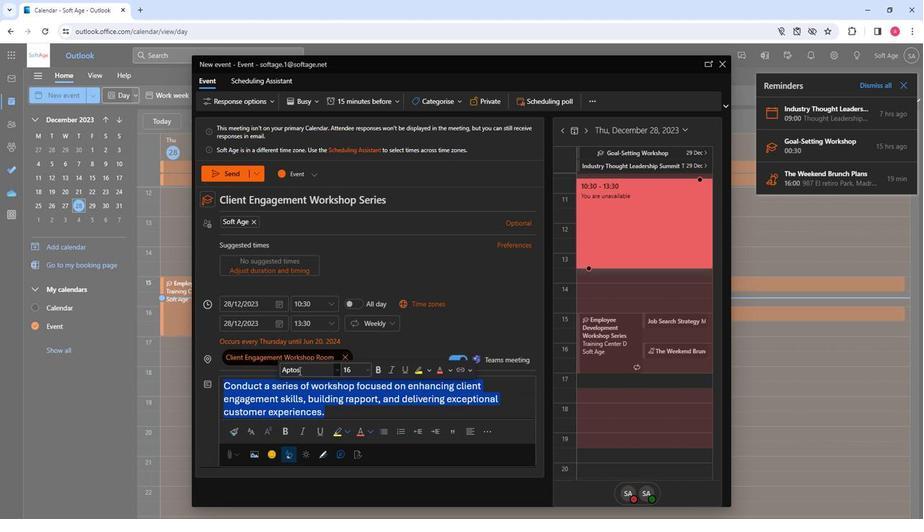 
Action: Mouse moved to (337, 367)
Screenshot: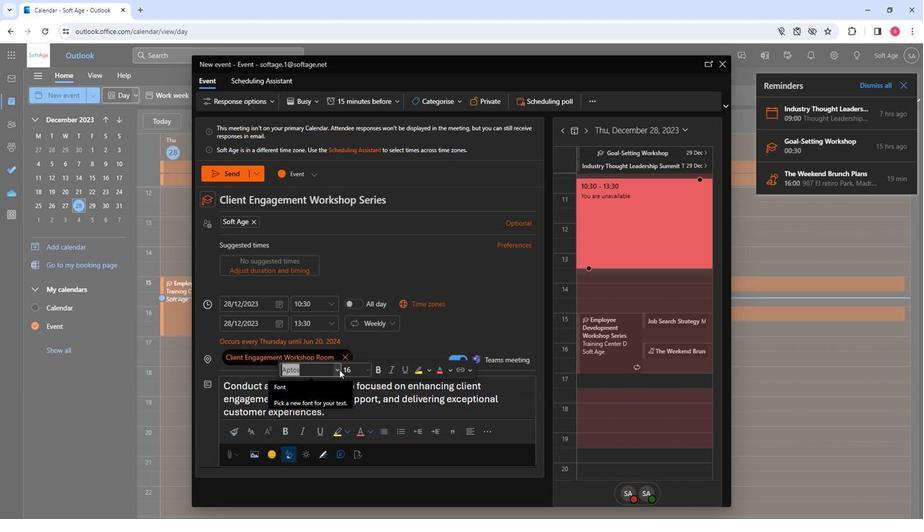 
Action: Mouse pressed left at (337, 367)
Screenshot: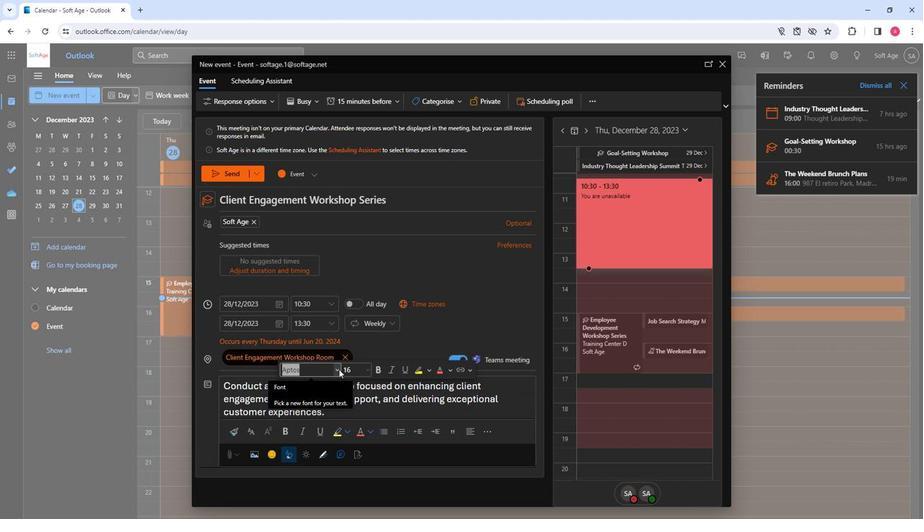 
Action: Mouse moved to (326, 297)
Screenshot: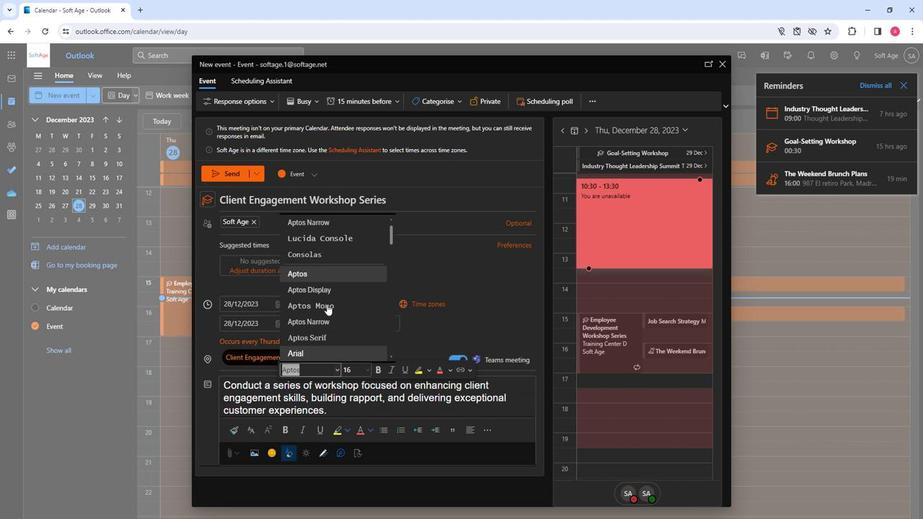 
Action: Mouse scrolled (326, 297) with delta (0, 0)
Screenshot: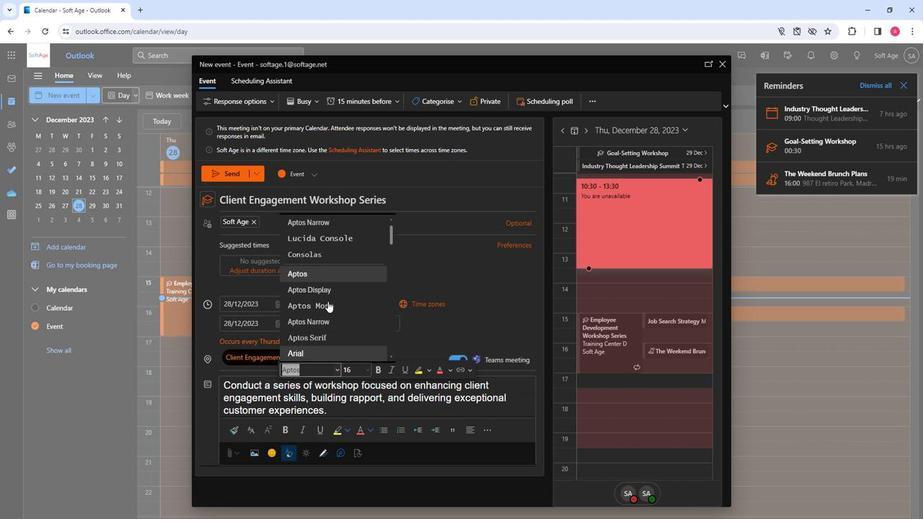 
Action: Mouse scrolled (326, 297) with delta (0, 0)
Screenshot: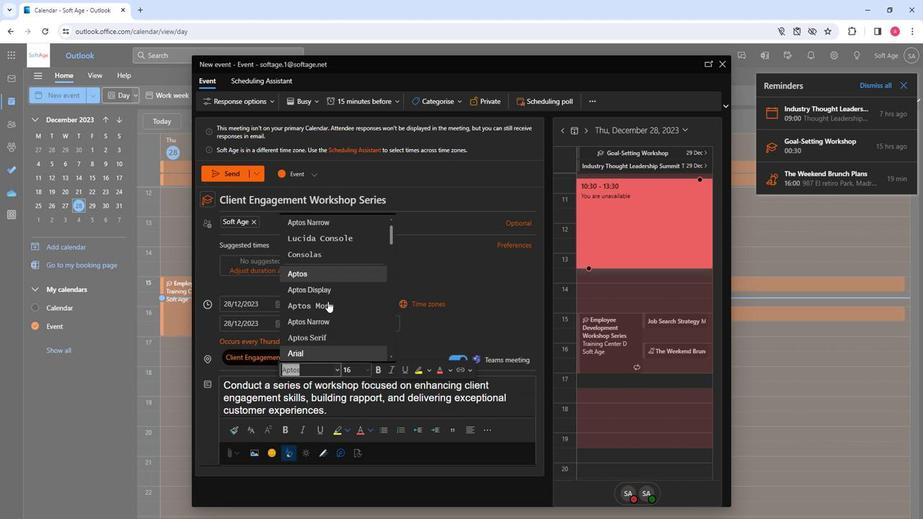 
Action: Mouse scrolled (326, 297) with delta (0, 0)
Screenshot: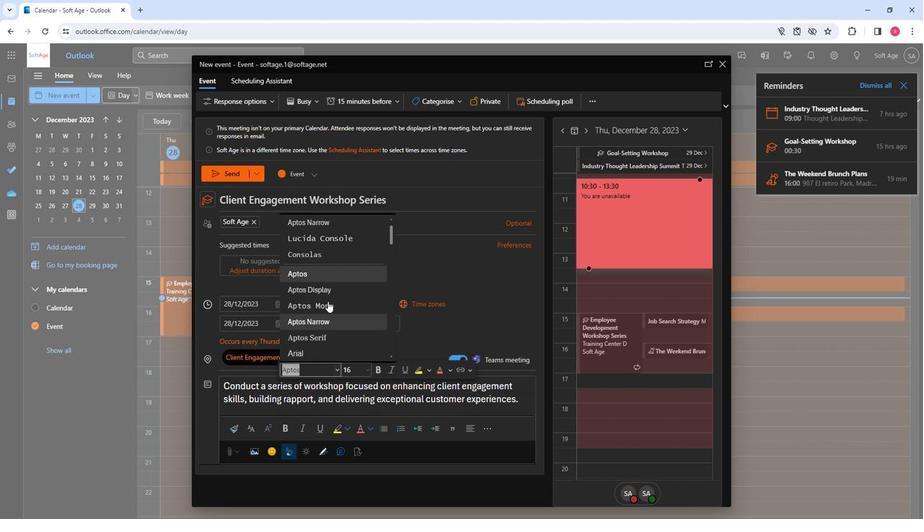 
Action: Mouse moved to (308, 343)
Screenshot: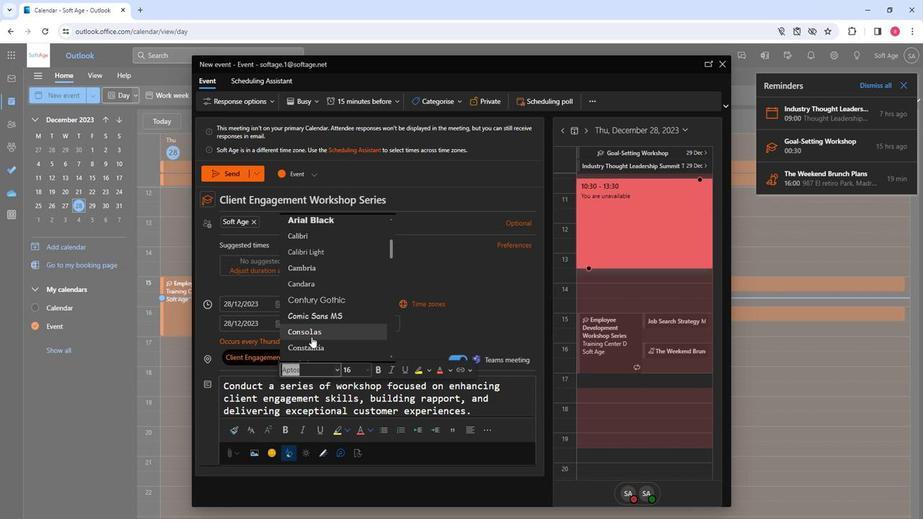 
Action: Mouse scrolled (308, 342) with delta (0, 0)
Screenshot: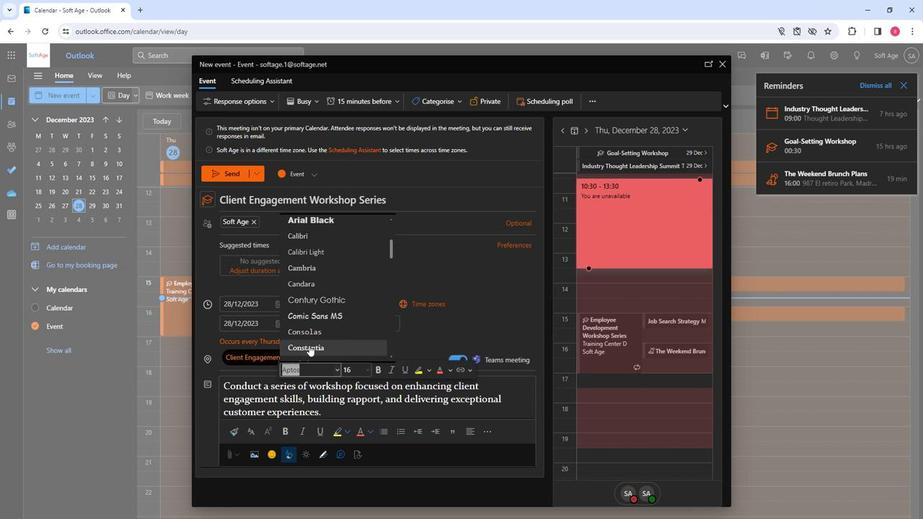 
Action: Mouse scrolled (308, 342) with delta (0, 0)
Screenshot: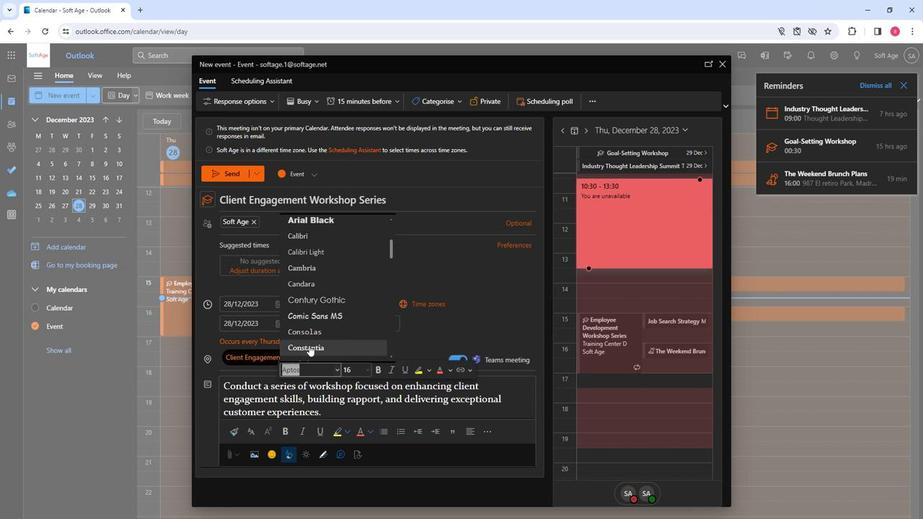 
Action: Mouse moved to (313, 278)
Screenshot: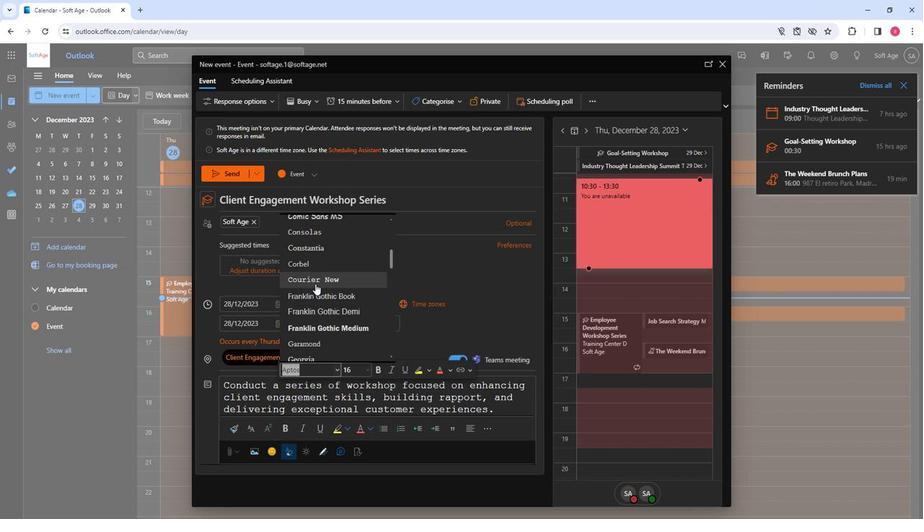 
Action: Mouse pressed left at (313, 278)
Screenshot: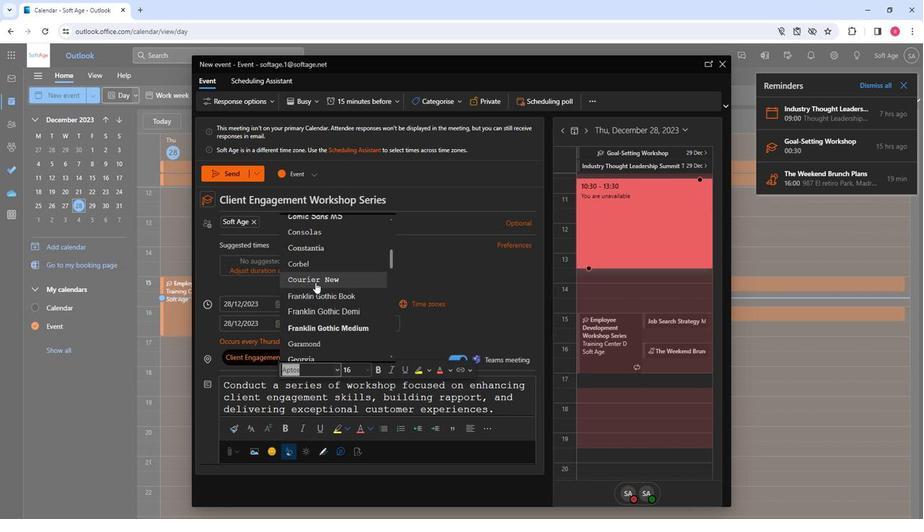
Action: Mouse moved to (389, 369)
Screenshot: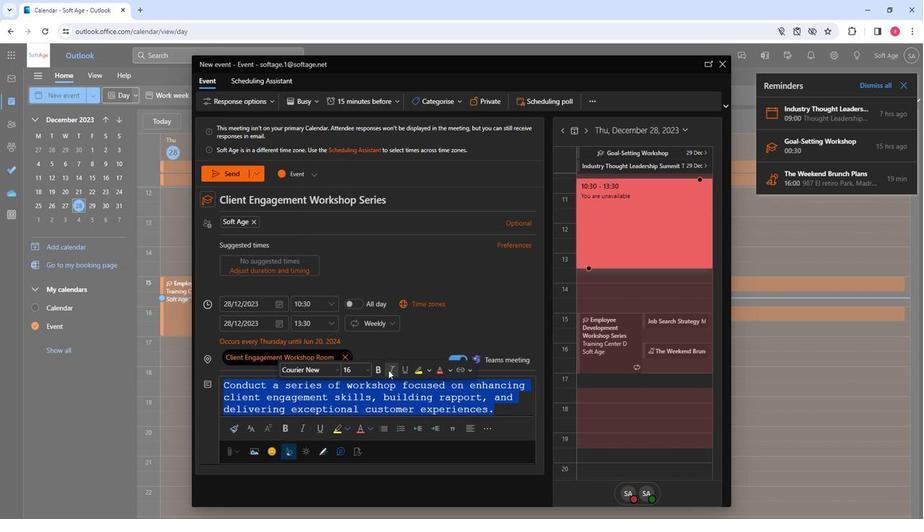 
Action: Mouse pressed left at (389, 369)
Screenshot: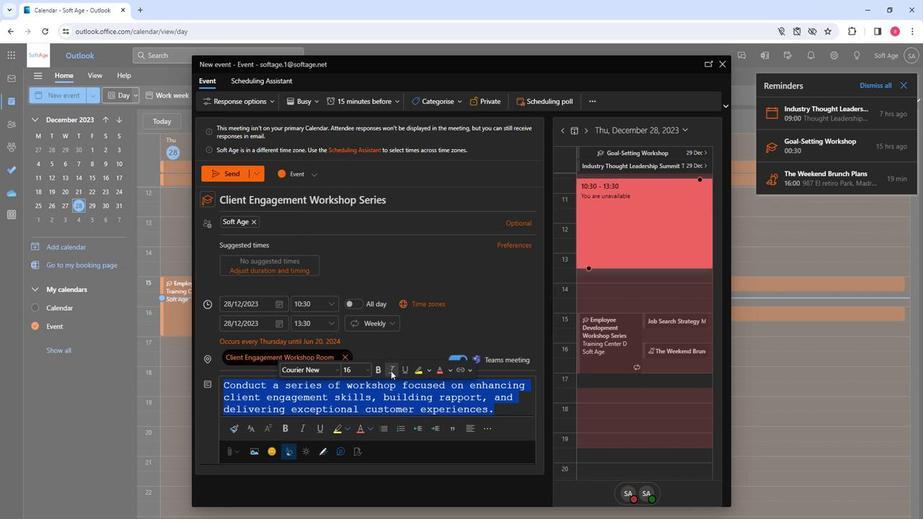 
Action: Mouse moved to (450, 370)
Screenshot: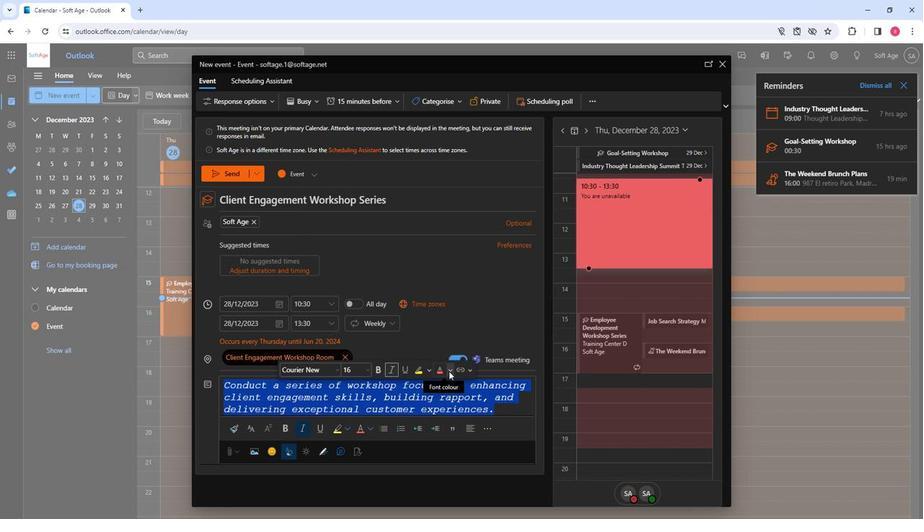 
Action: Mouse pressed left at (450, 370)
Screenshot: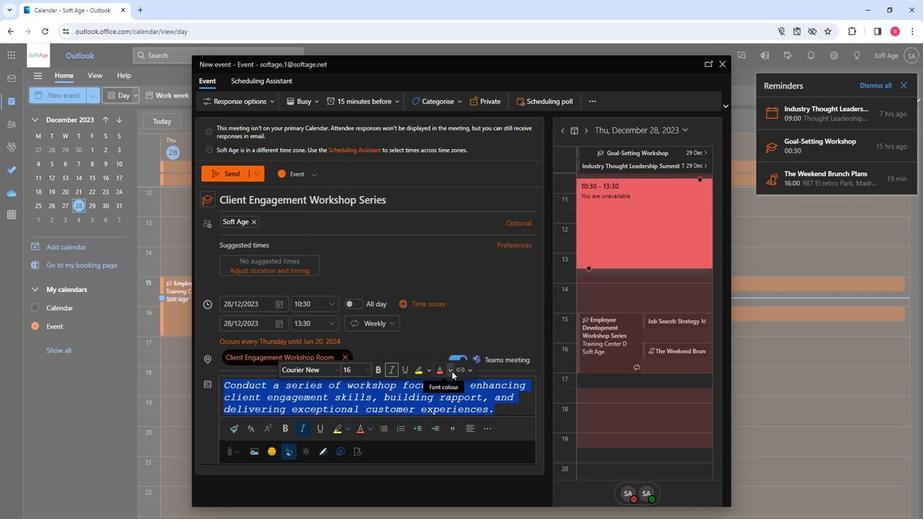 
Action: Mouse moved to (466, 418)
Screenshot: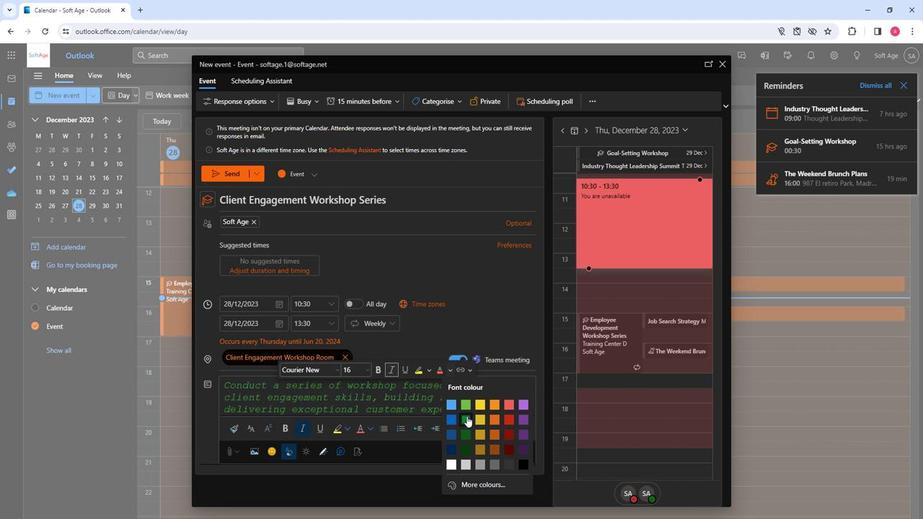 
Action: Mouse pressed left at (466, 418)
Screenshot: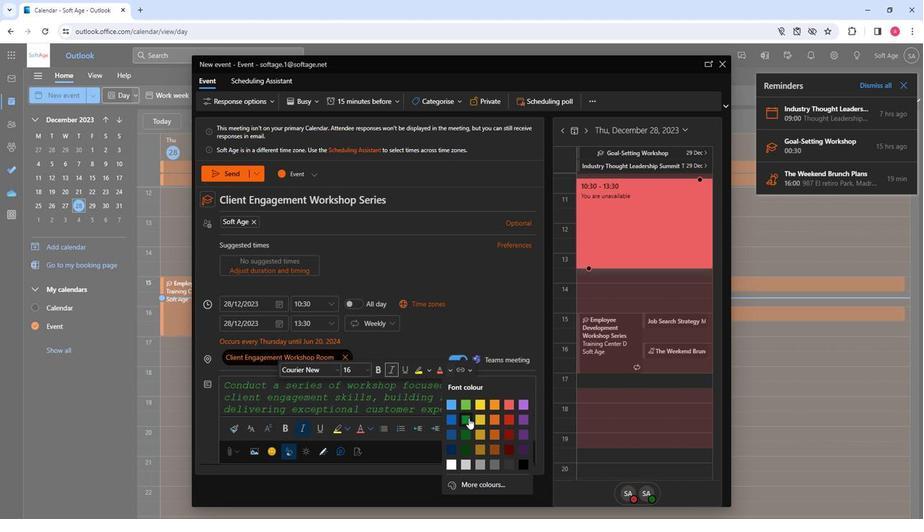 
Action: Mouse moved to (367, 374)
Screenshot: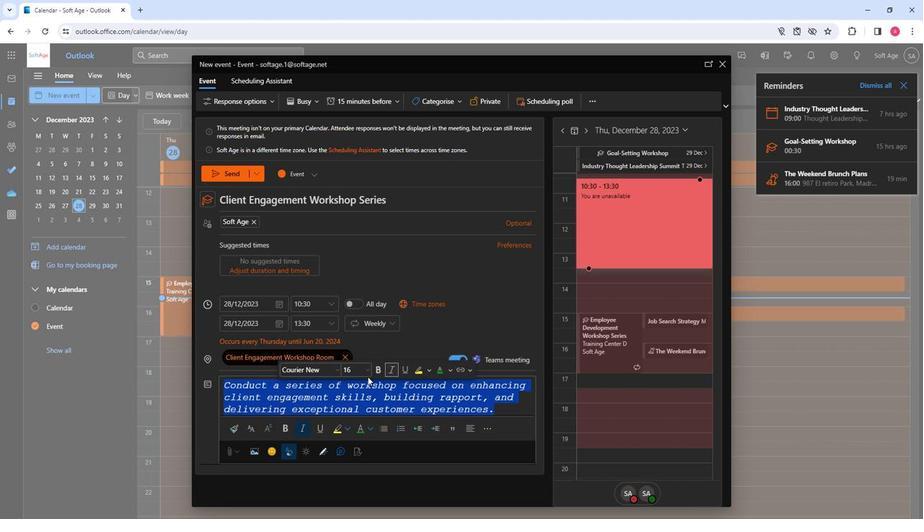 
Action: Mouse pressed left at (367, 374)
Screenshot: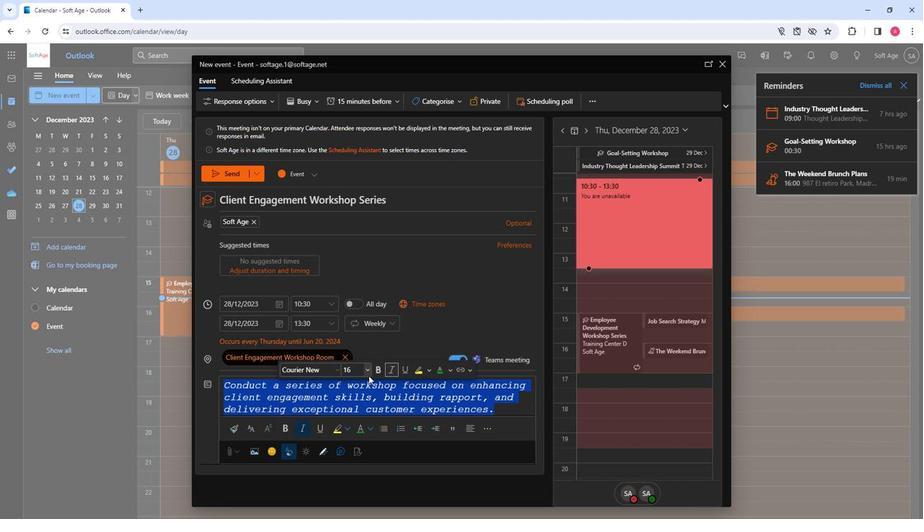 
Action: Mouse moved to (352, 270)
Screenshot: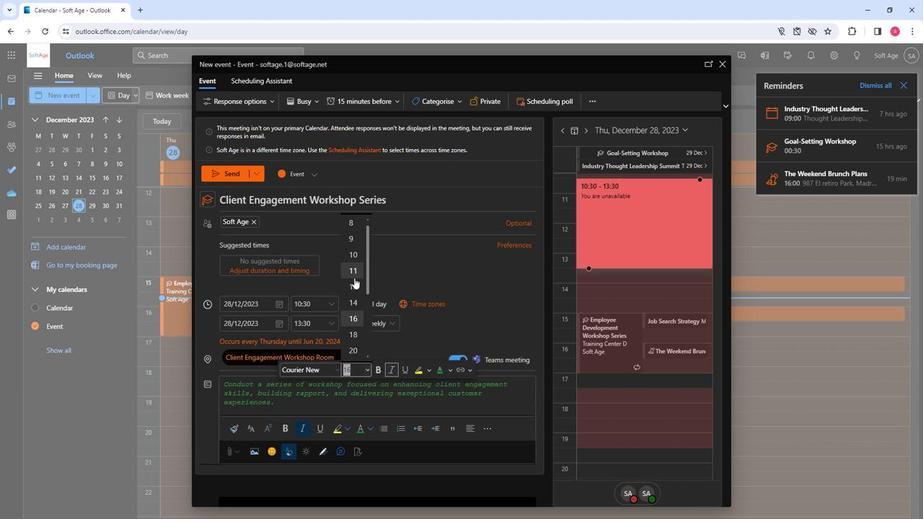 
Action: Mouse pressed left at (352, 270)
Screenshot: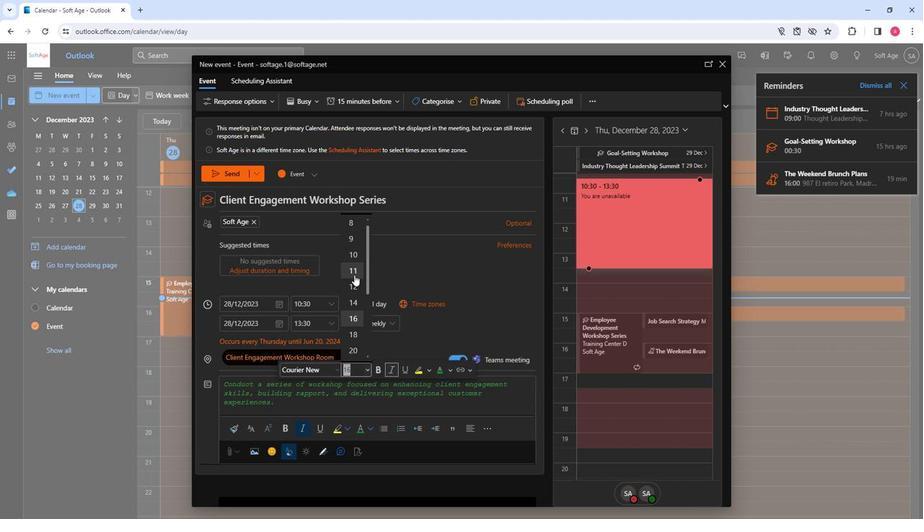 
Action: Mouse moved to (420, 429)
Screenshot: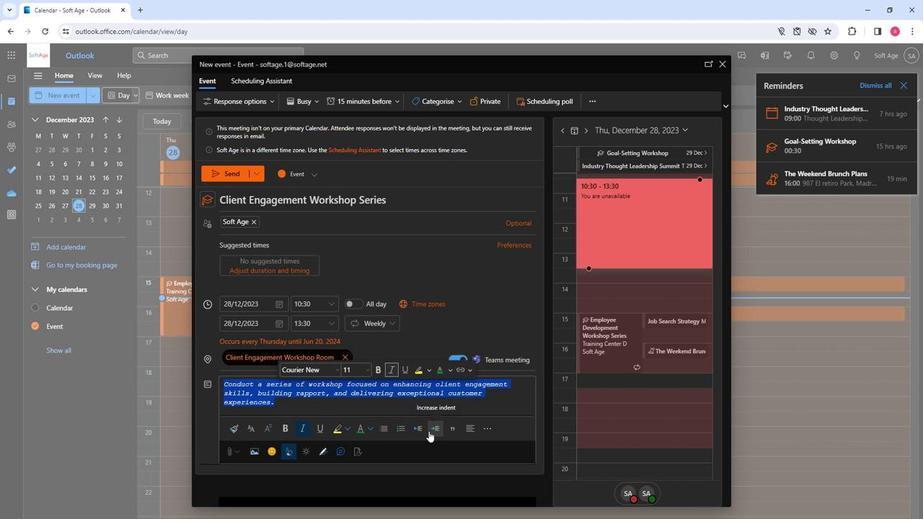 
Action: Mouse pressed left at (420, 429)
Screenshot: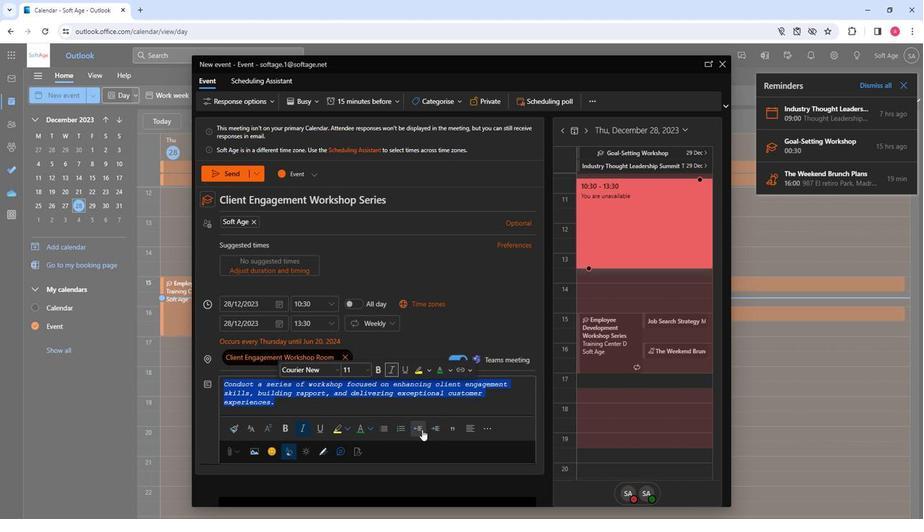 
Action: Mouse moved to (470, 427)
Screenshot: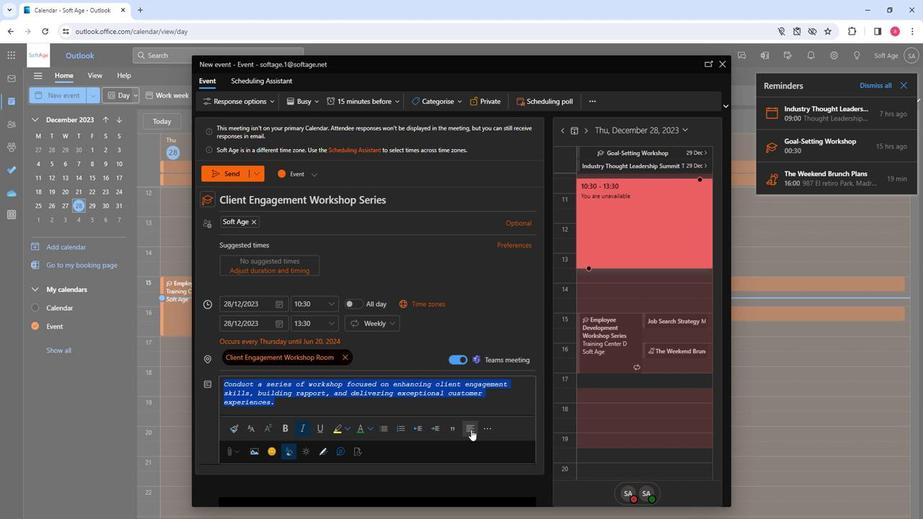 
Action: Mouse pressed left at (470, 427)
Screenshot: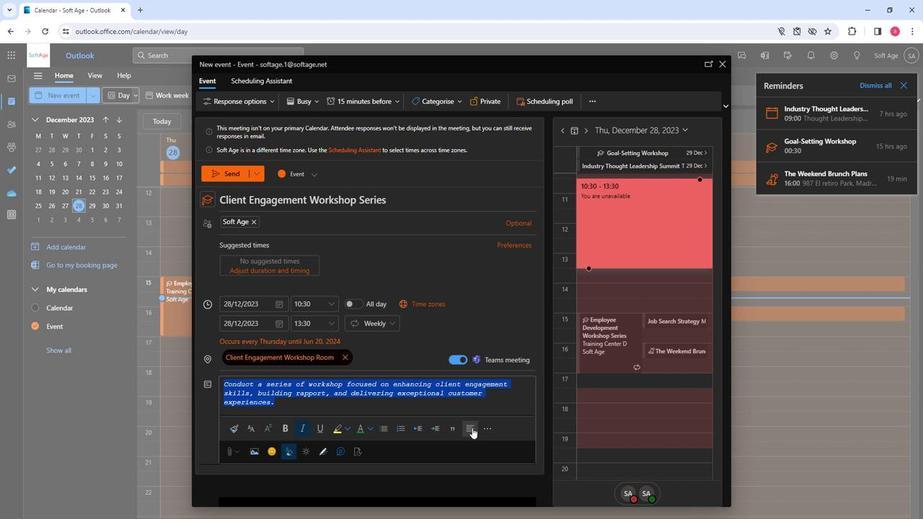 
Action: Mouse pressed left at (470, 427)
Screenshot: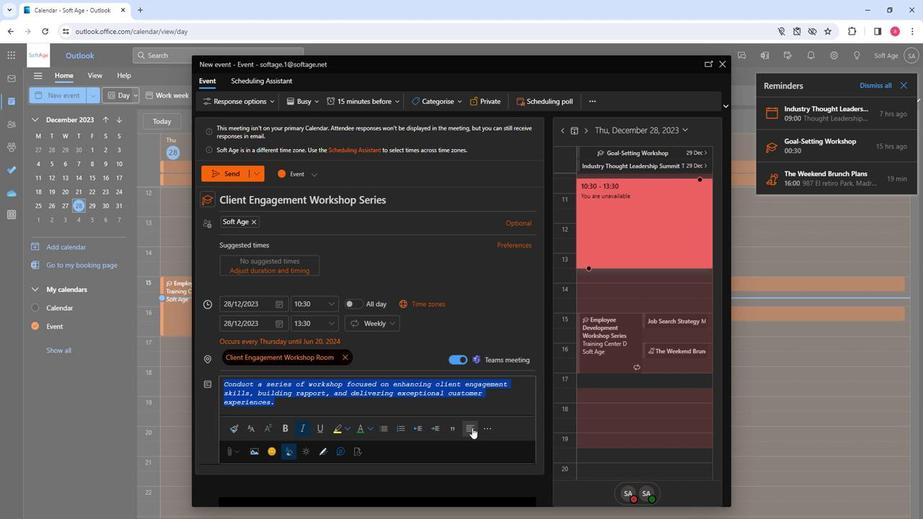 
Action: Mouse moved to (302, 410)
Screenshot: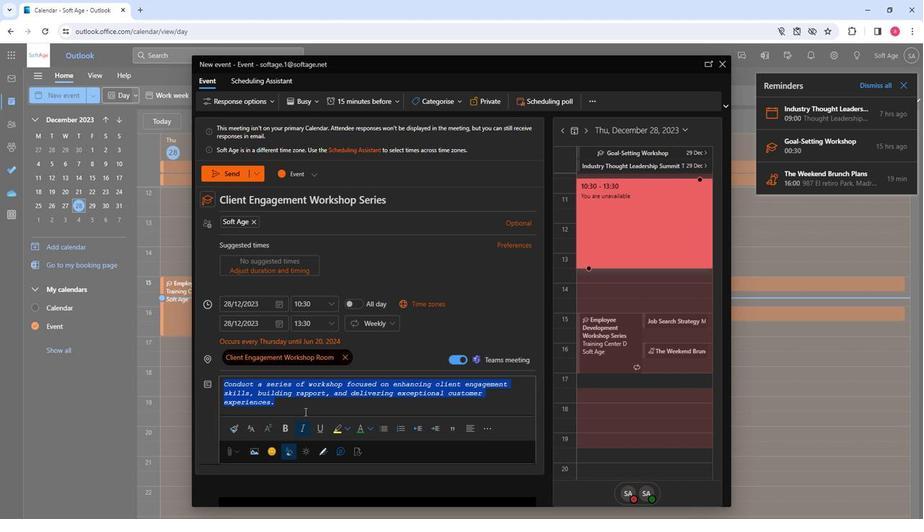
Action: Mouse pressed left at (302, 410)
Screenshot: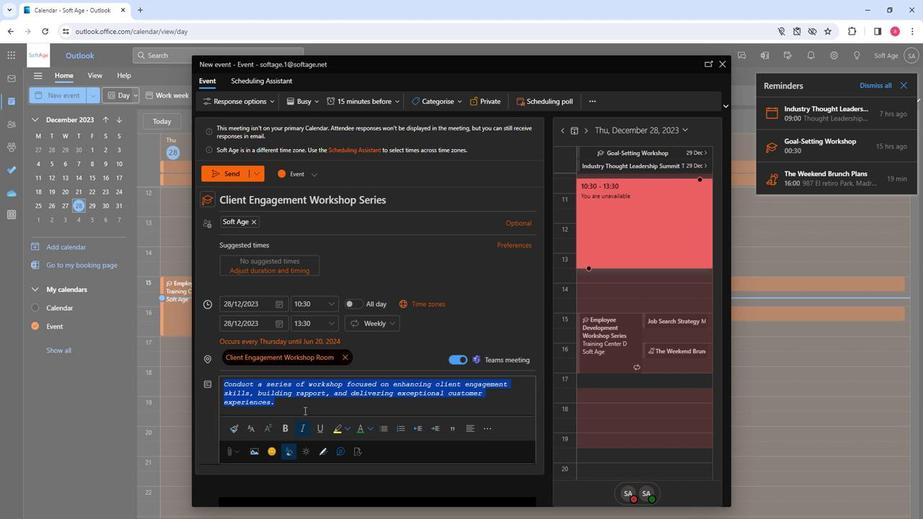 
Action: Mouse moved to (228, 165)
Screenshot: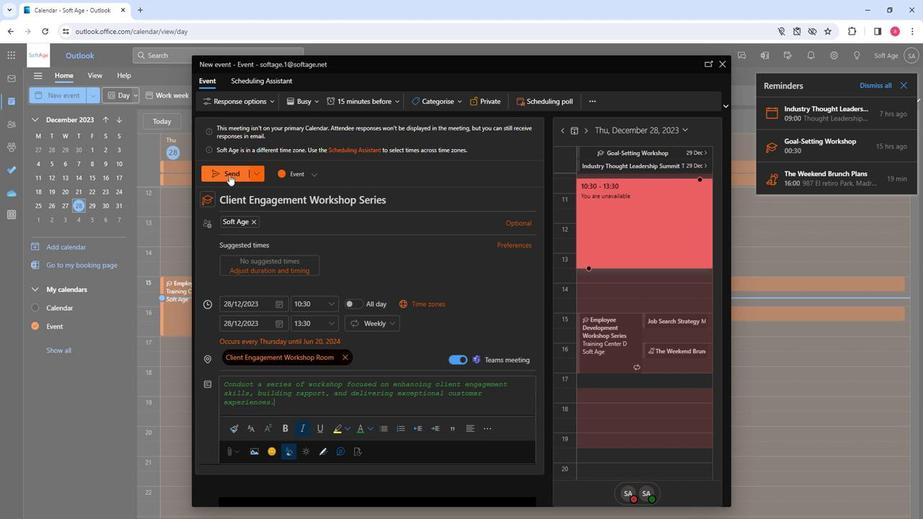 
Action: Mouse pressed left at (228, 165)
Screenshot: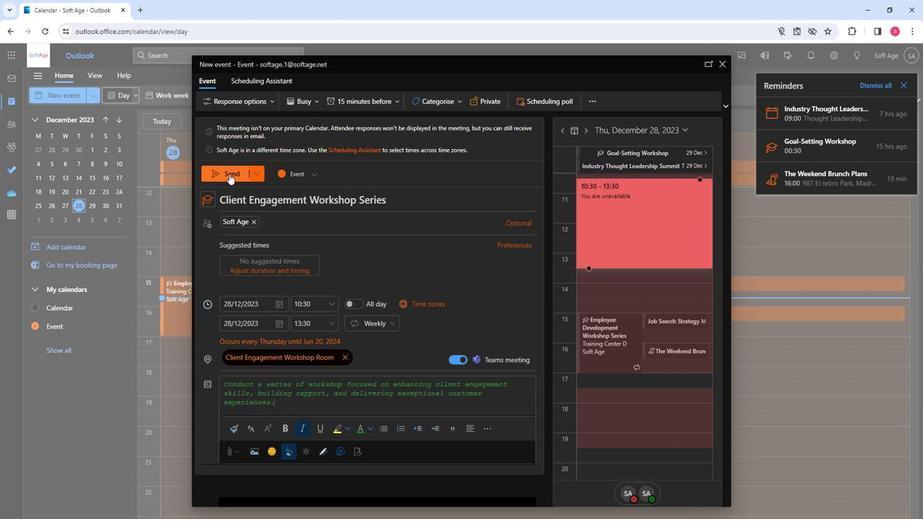 
Action: Mouse moved to (318, 411)
Screenshot: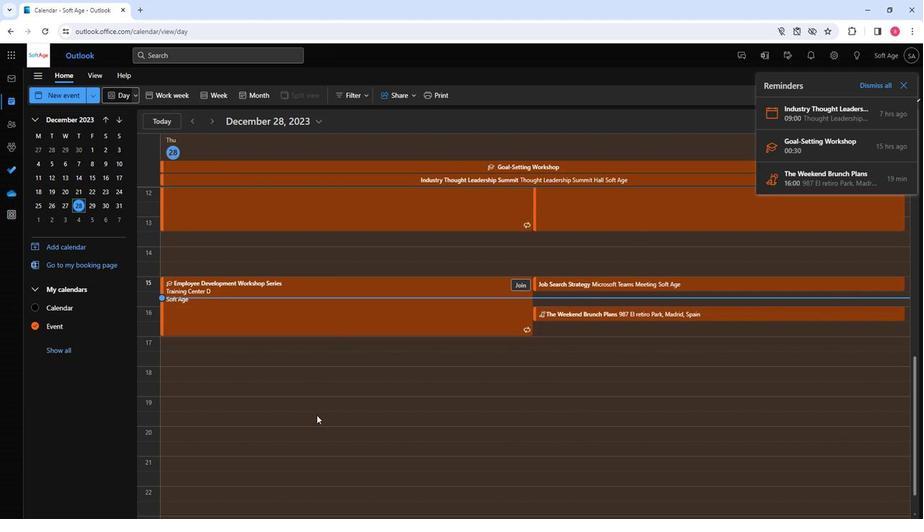 
